 Task: Open Card Social Media Marketing Campaign Review in Board Social Media Influencer Ambassador Program Creation and Management to Workspace Advertising Agencies and add a team member Softage.2@softage.net, a label Red, a checklist Auditing, an attachment from your google drive, a color Red and finally, add a card description 'Plan and execute company team-building activity at a paintball field' and a comment 'We should approach this task with a sense of experimentation and exploration, willing to try new things and take risks.'. Add a start date 'Jan 06, 1900' with a due date 'Jan 13, 1900'
Action: Mouse moved to (470, 179)
Screenshot: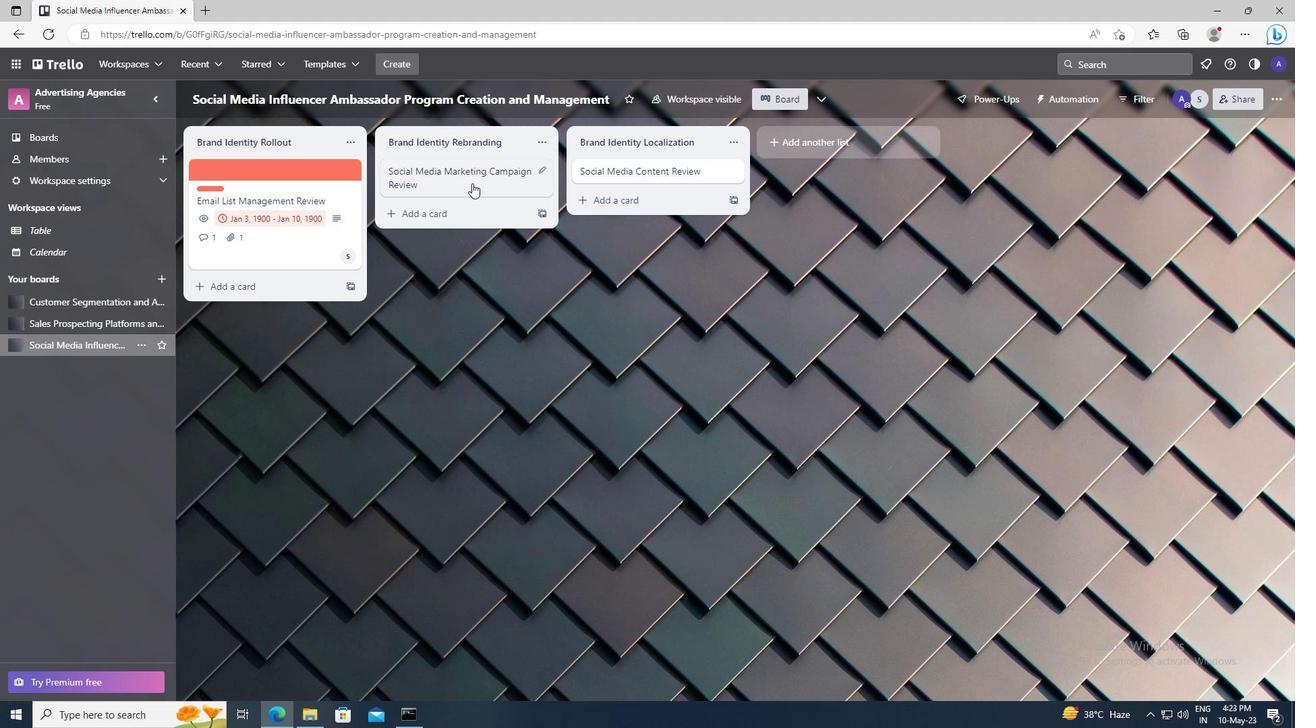 
Action: Mouse pressed left at (470, 179)
Screenshot: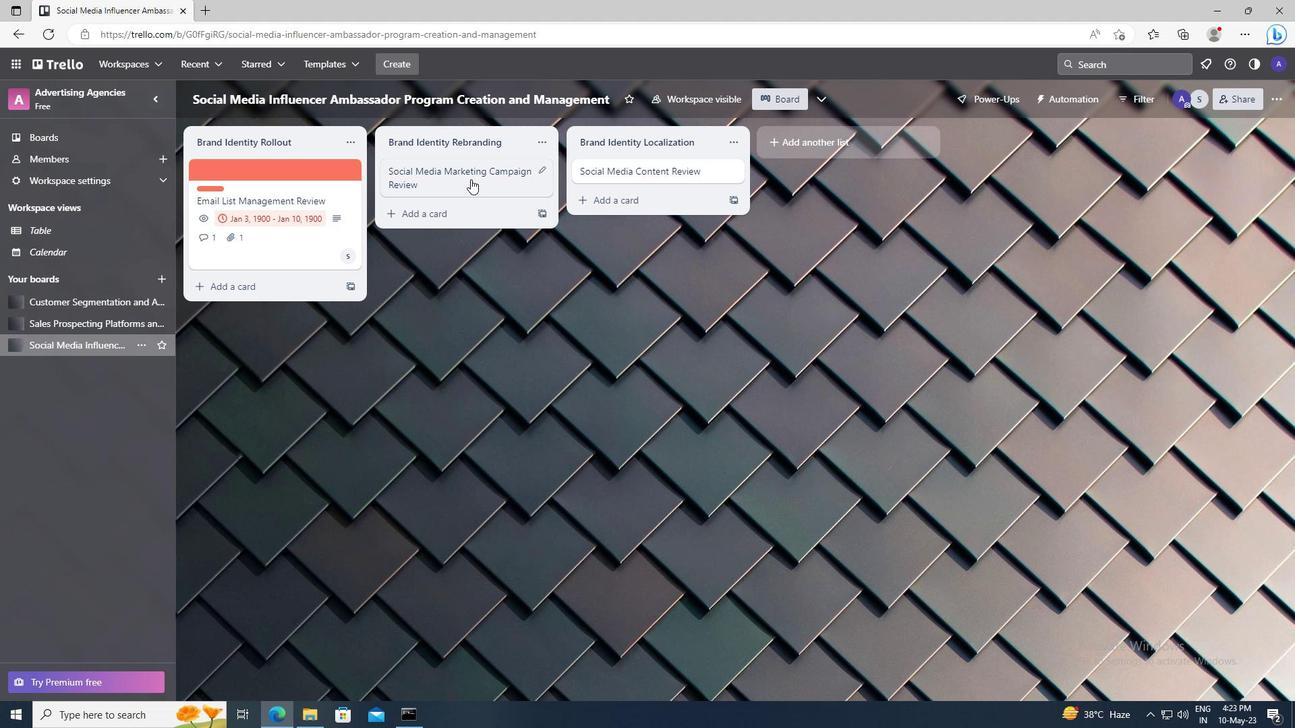 
Action: Mouse moved to (808, 221)
Screenshot: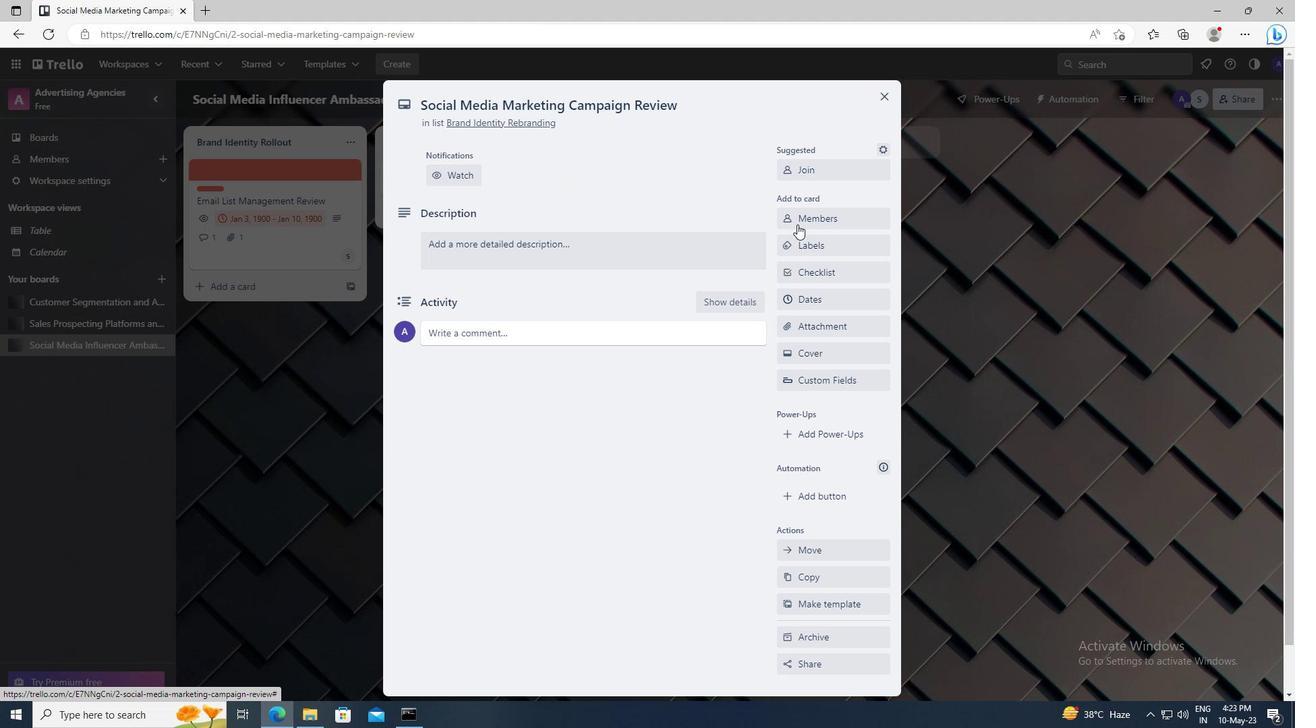 
Action: Mouse pressed left at (808, 221)
Screenshot: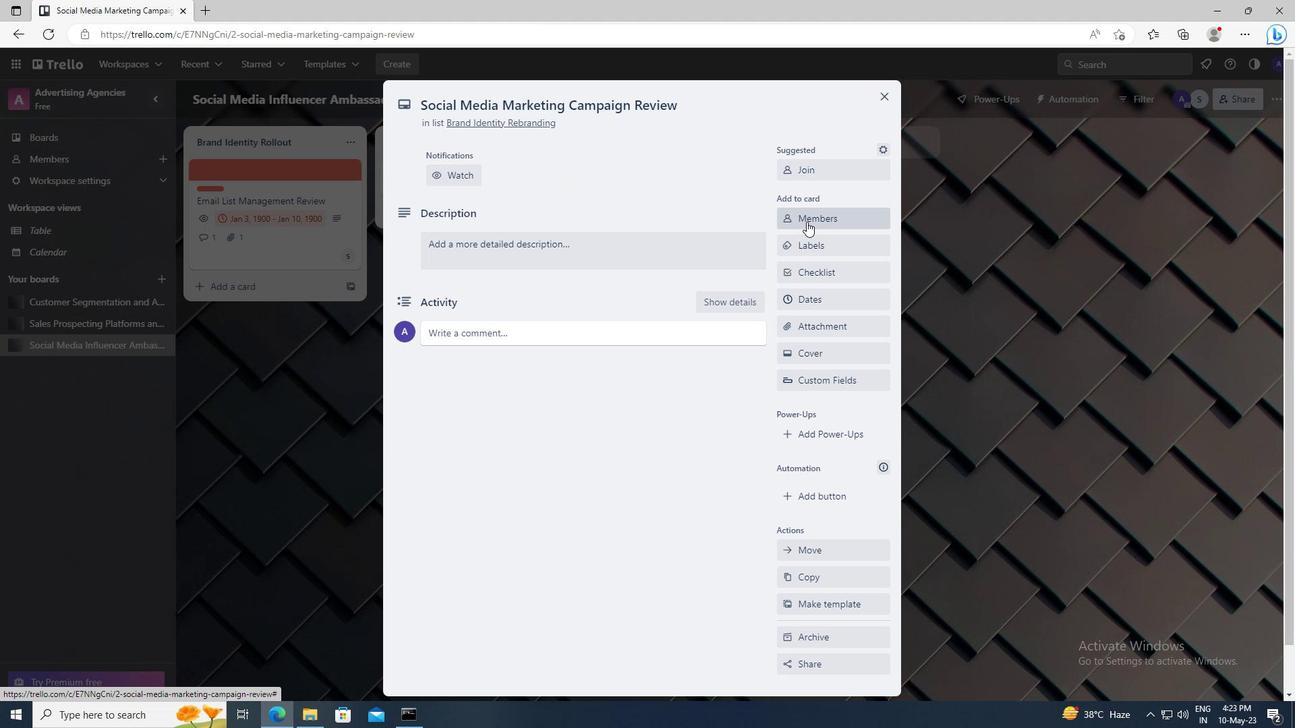 
Action: Mouse moved to (811, 278)
Screenshot: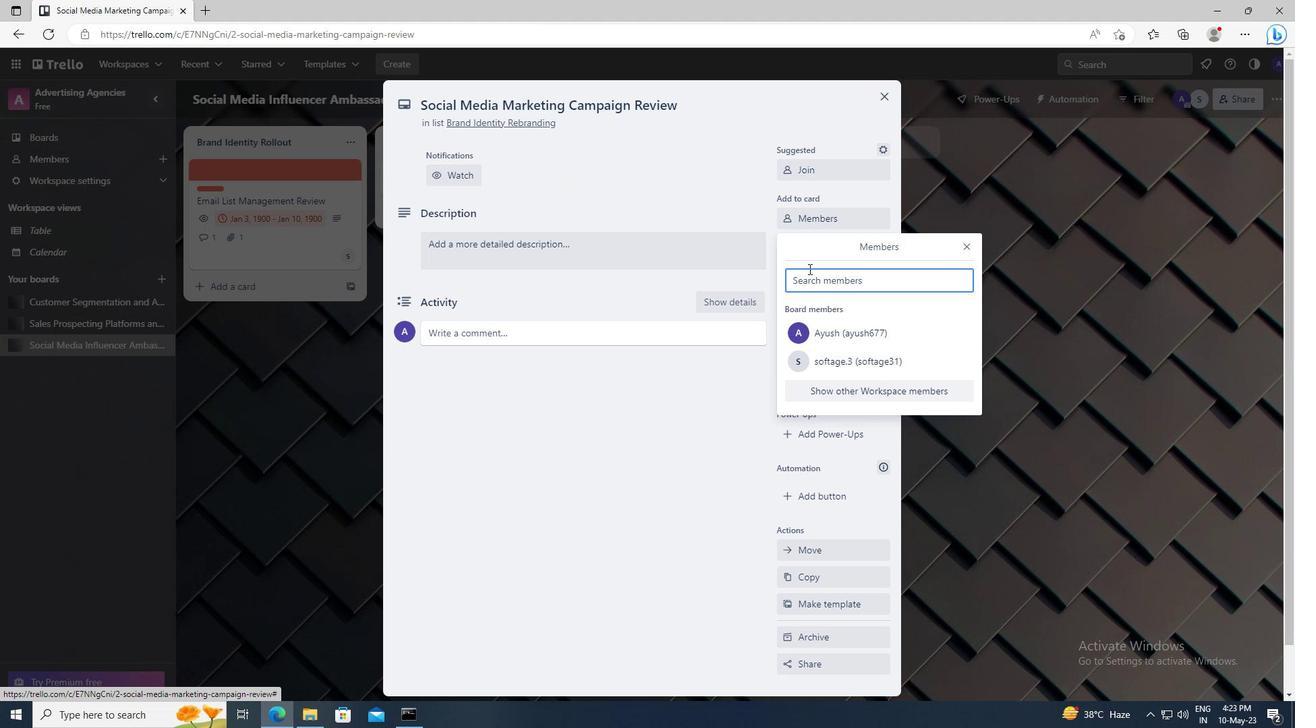
Action: Mouse pressed left at (811, 278)
Screenshot: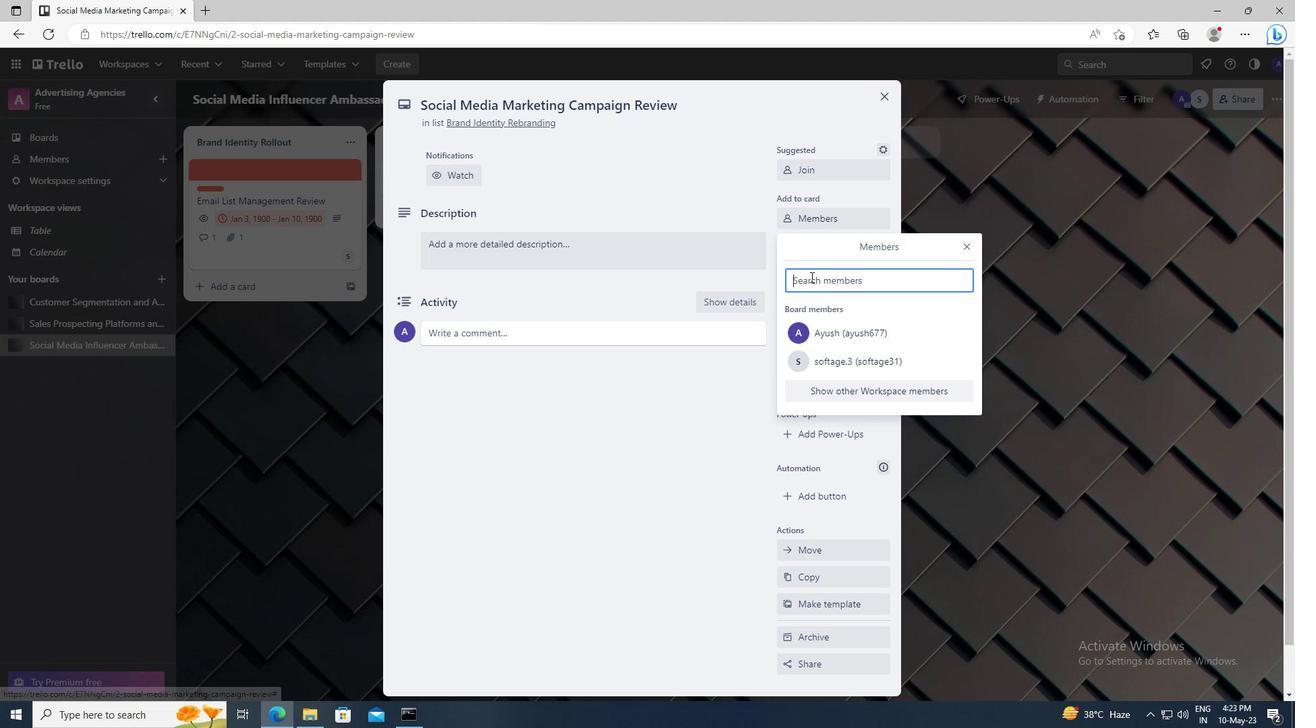 
Action: Key pressed <Key.shift>SOFTAGE.2
Screenshot: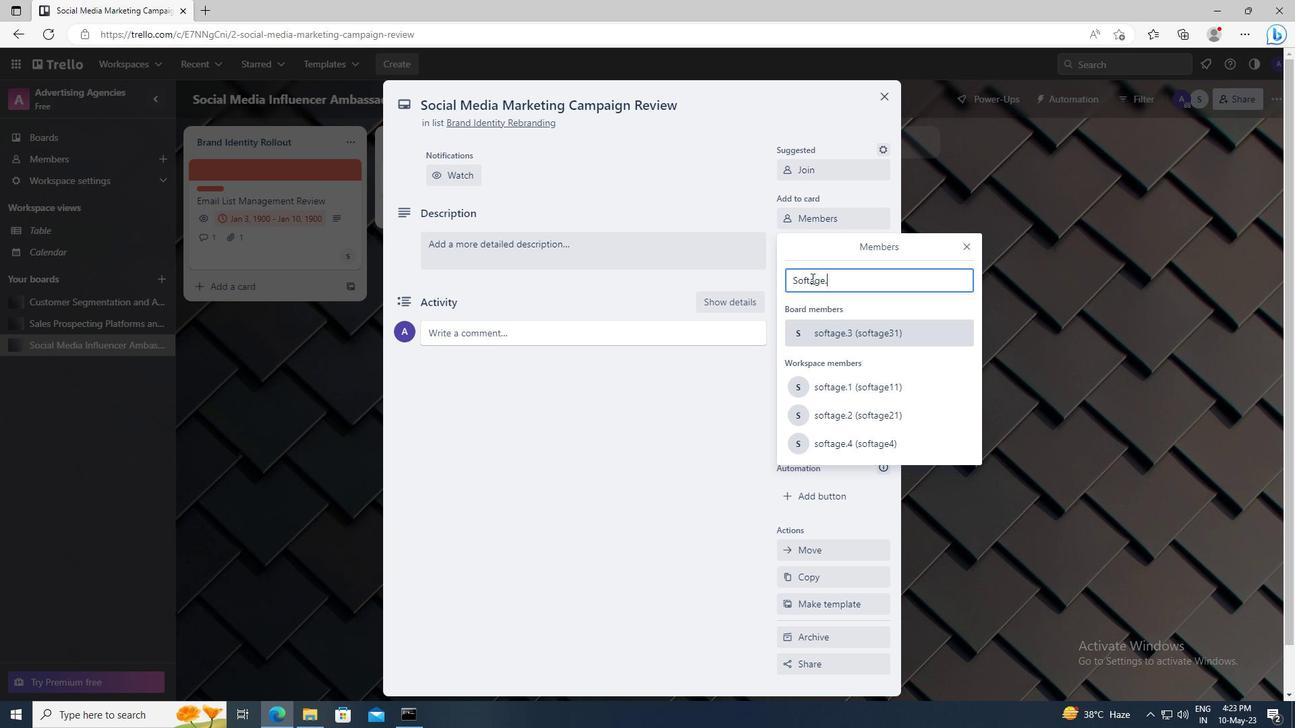 
Action: Mouse moved to (833, 403)
Screenshot: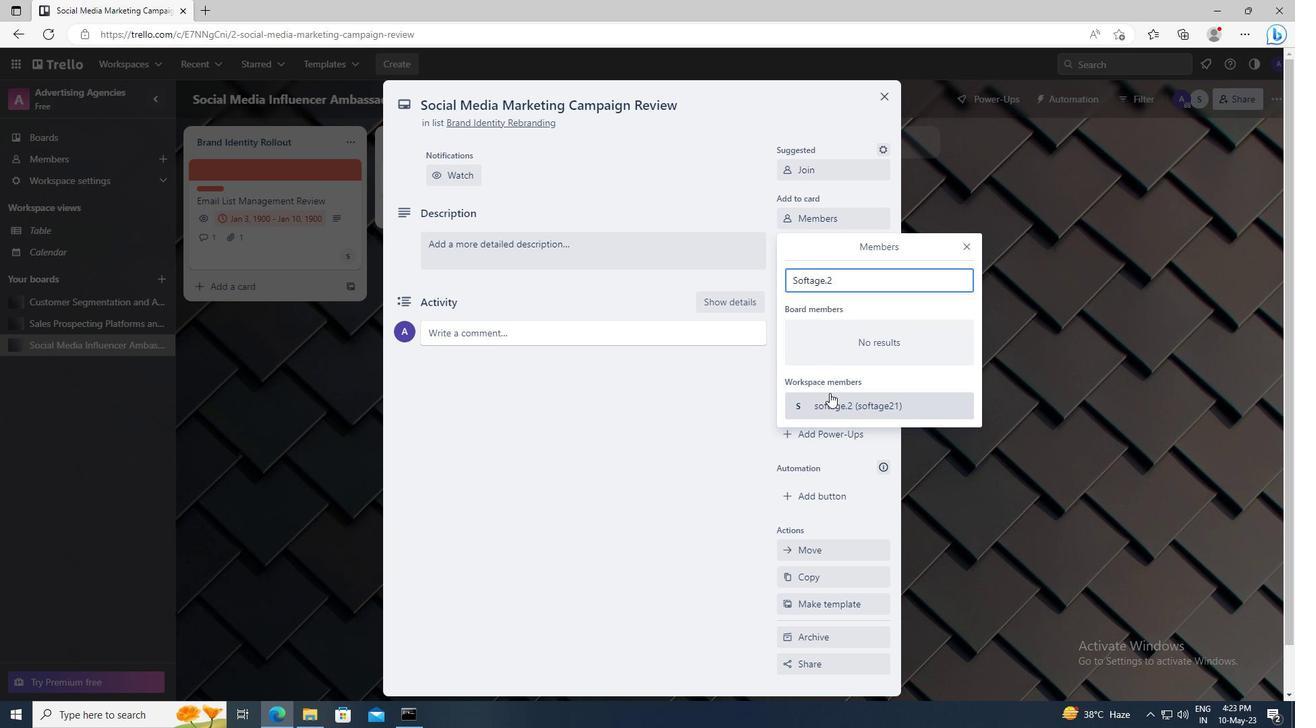 
Action: Mouse pressed left at (833, 403)
Screenshot: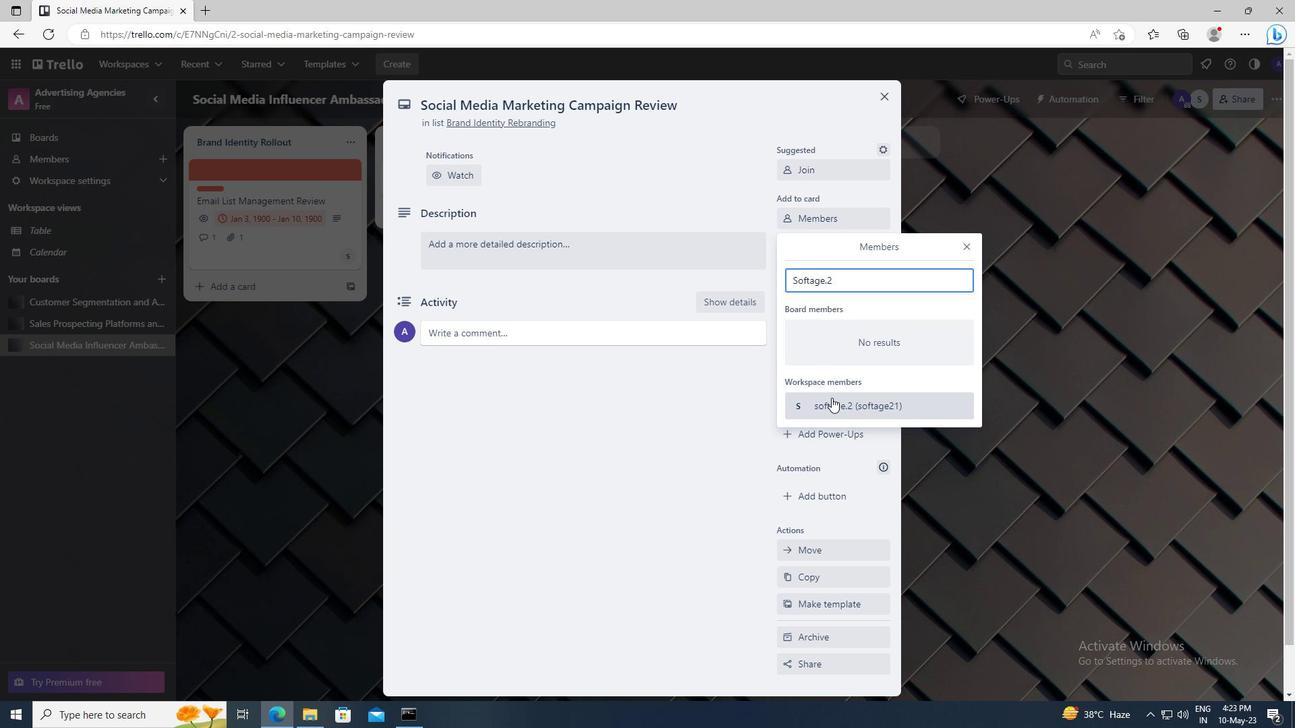 
Action: Mouse moved to (968, 249)
Screenshot: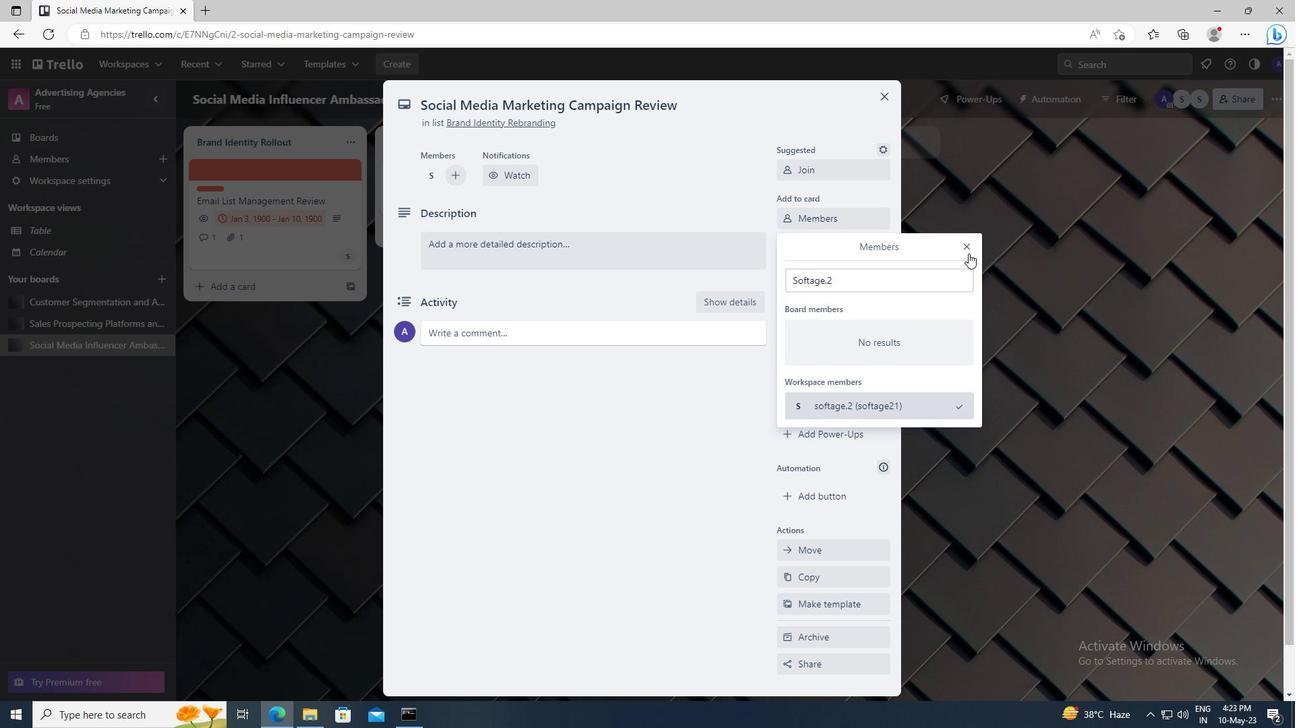 
Action: Mouse pressed left at (968, 249)
Screenshot: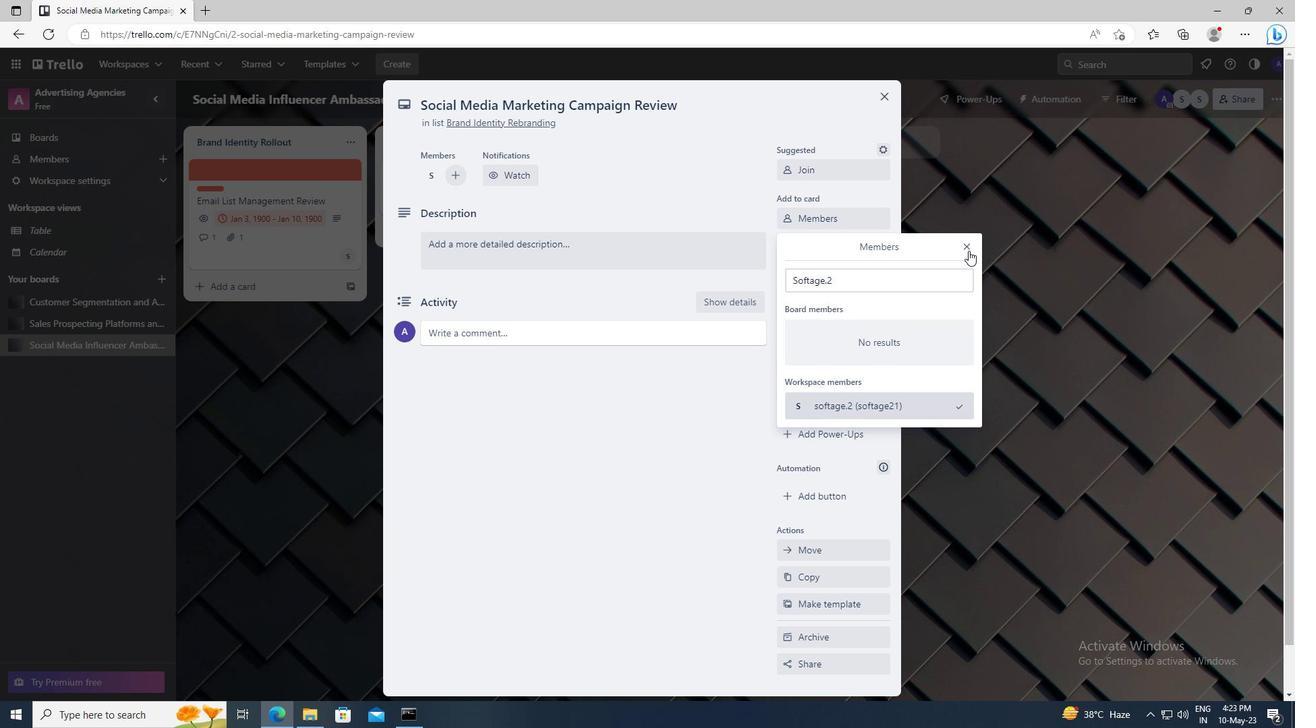 
Action: Mouse moved to (832, 251)
Screenshot: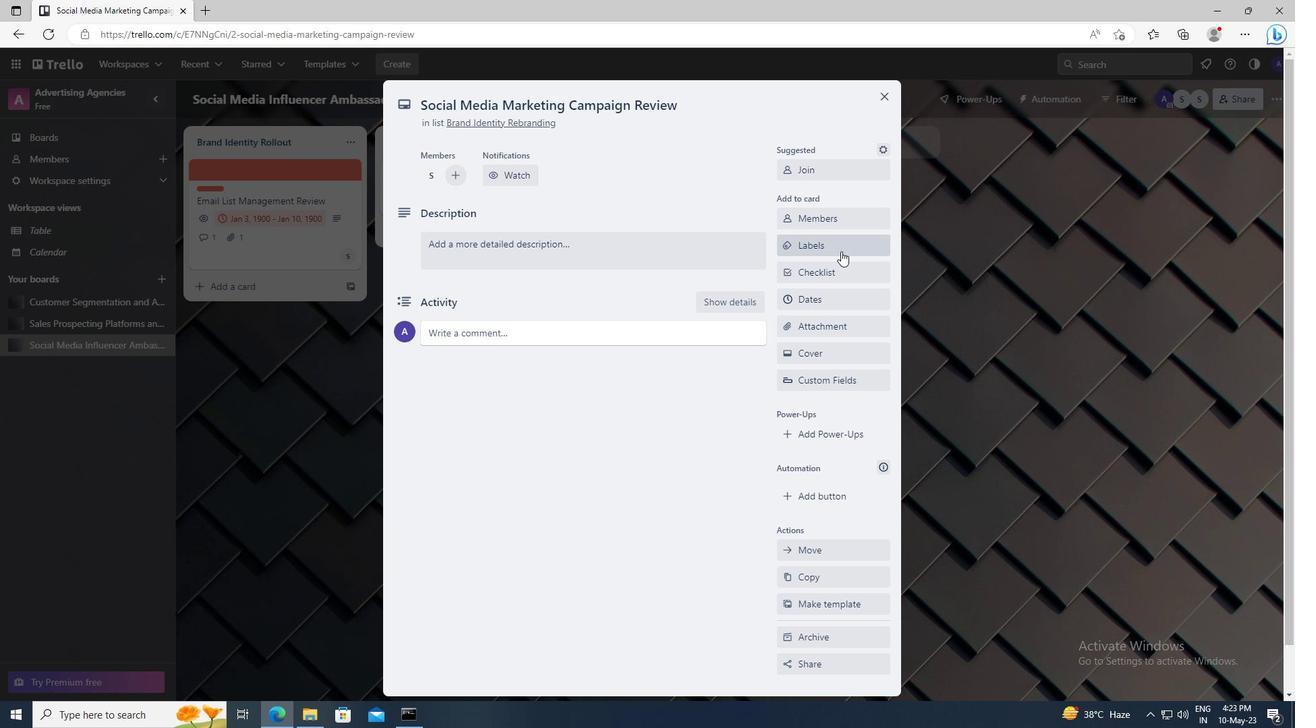
Action: Mouse pressed left at (832, 251)
Screenshot: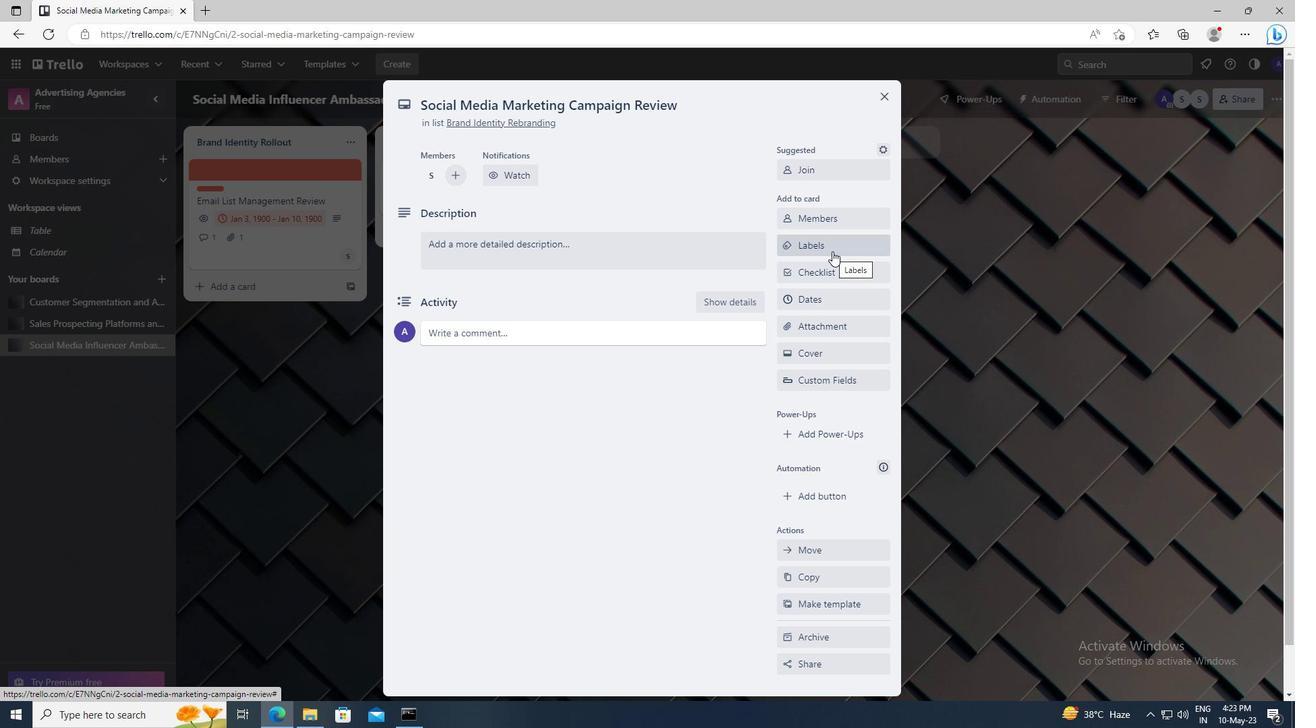 
Action: Mouse moved to (869, 513)
Screenshot: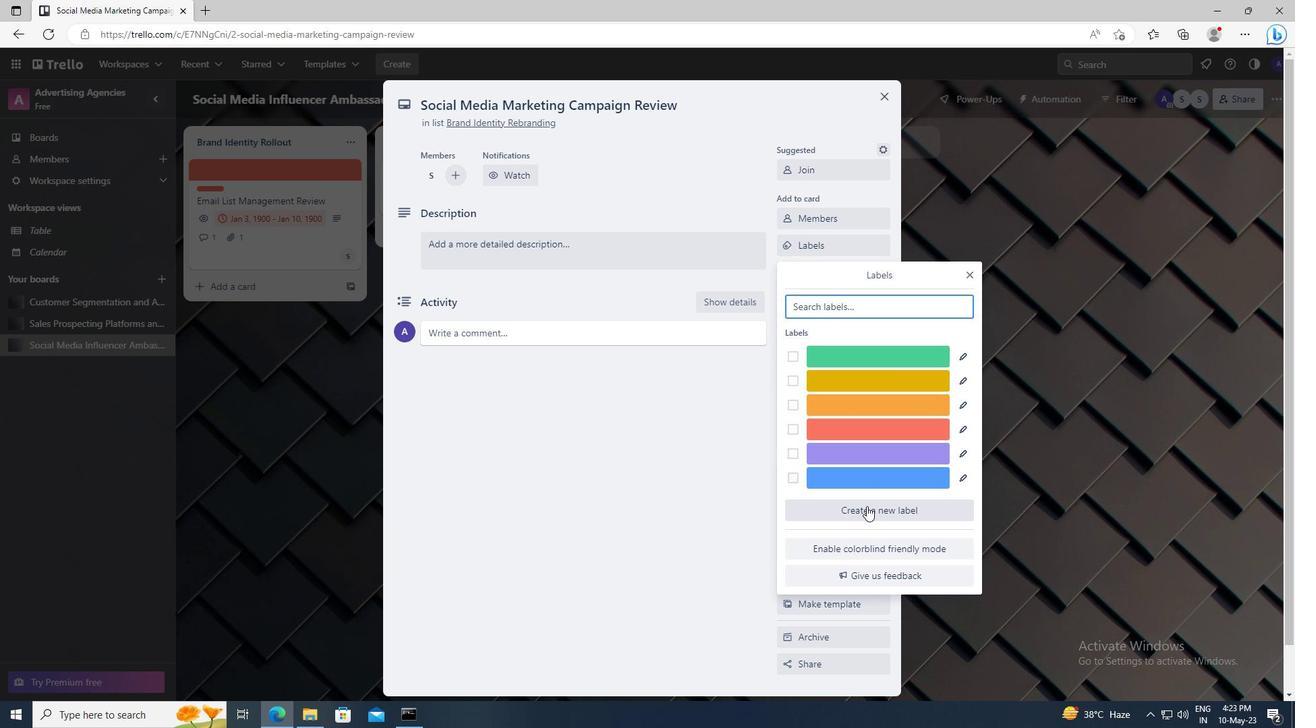 
Action: Mouse pressed left at (869, 513)
Screenshot: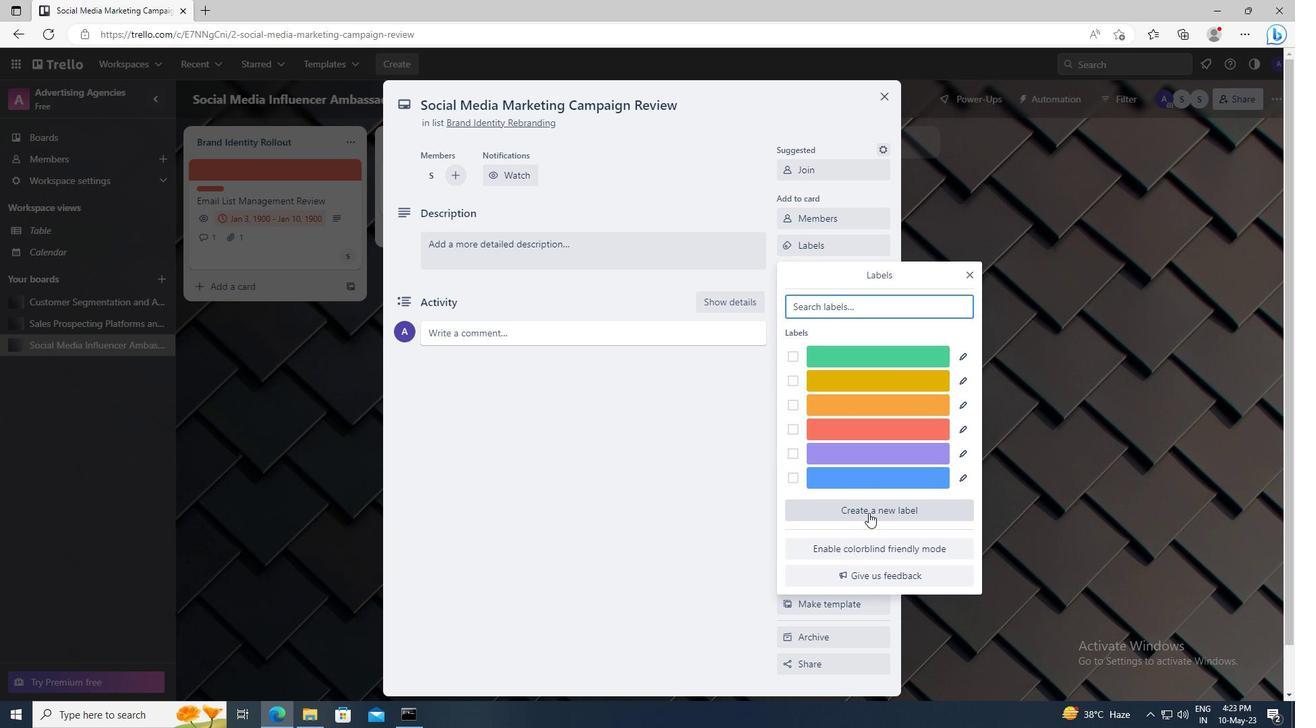 
Action: Mouse moved to (912, 474)
Screenshot: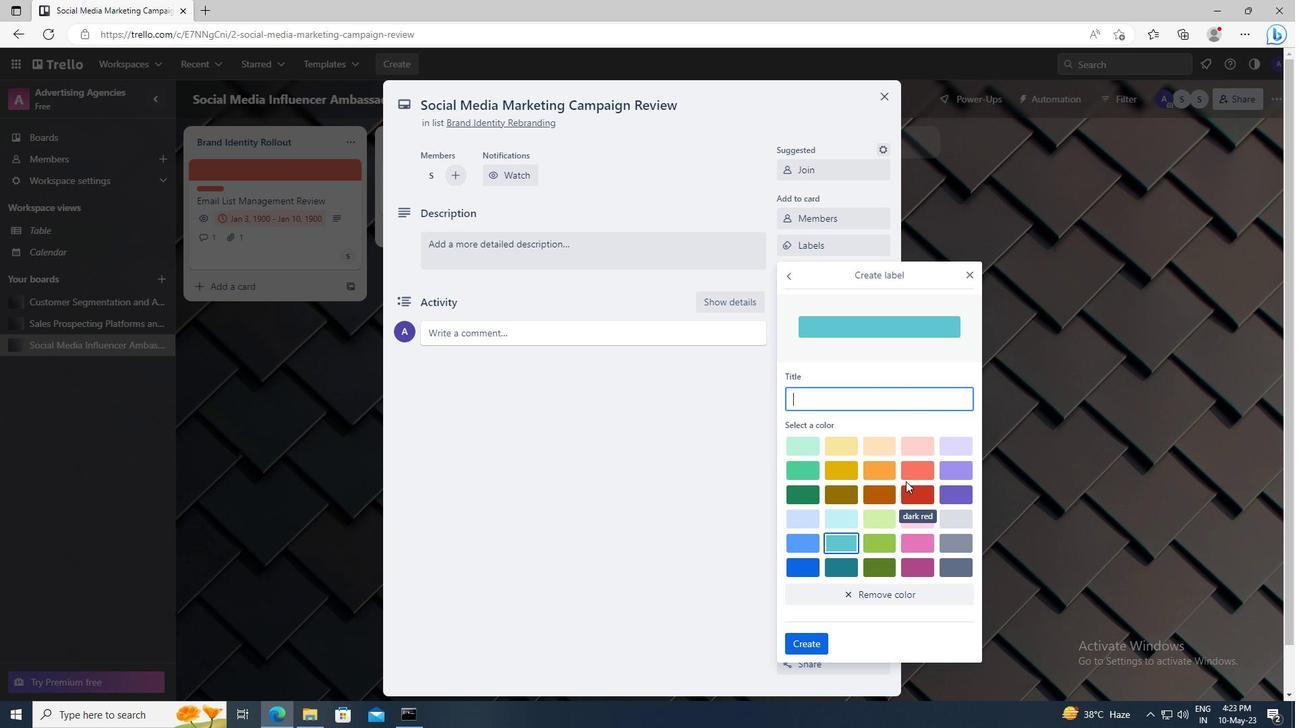
Action: Mouse pressed left at (912, 474)
Screenshot: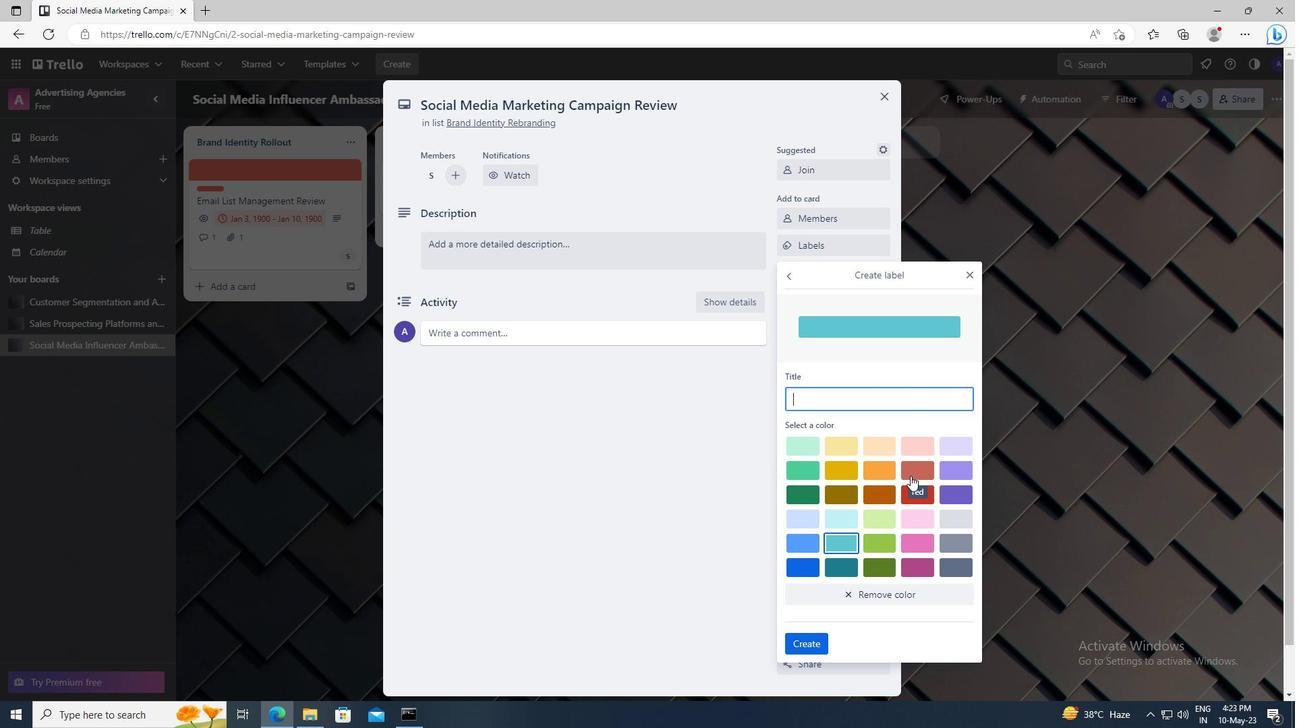 
Action: Mouse moved to (817, 640)
Screenshot: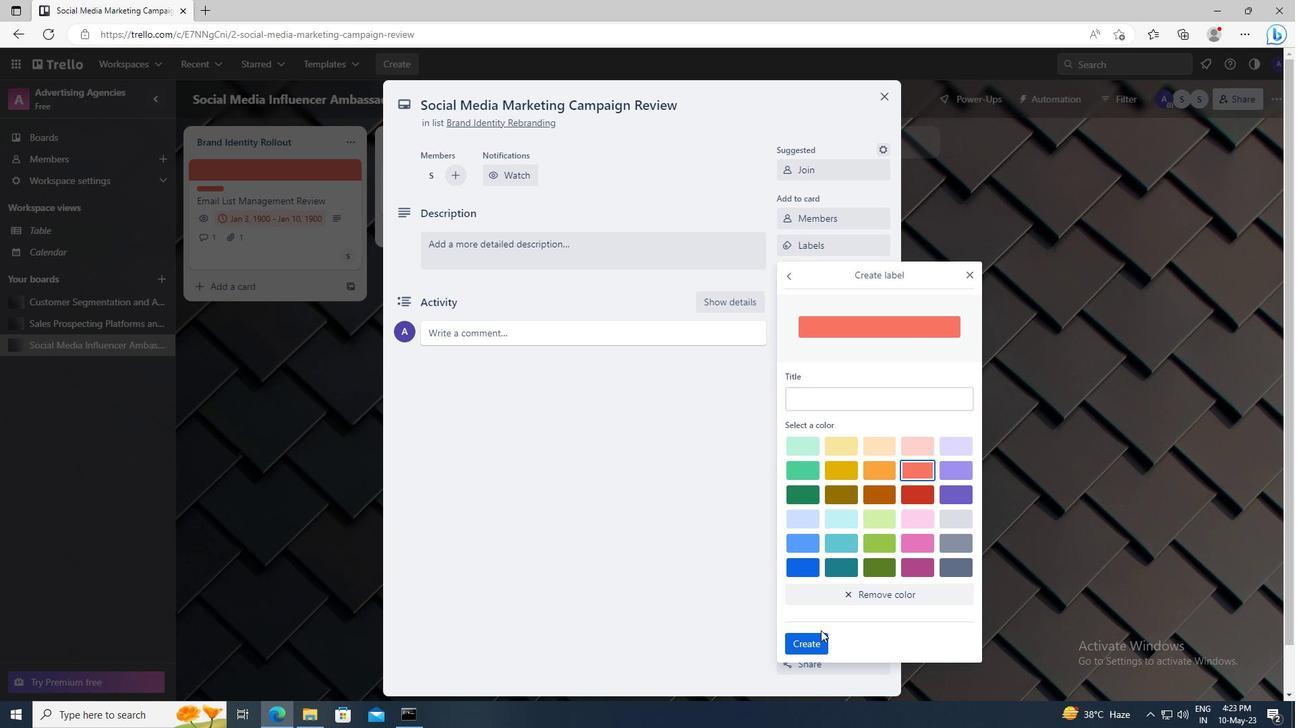 
Action: Mouse pressed left at (817, 640)
Screenshot: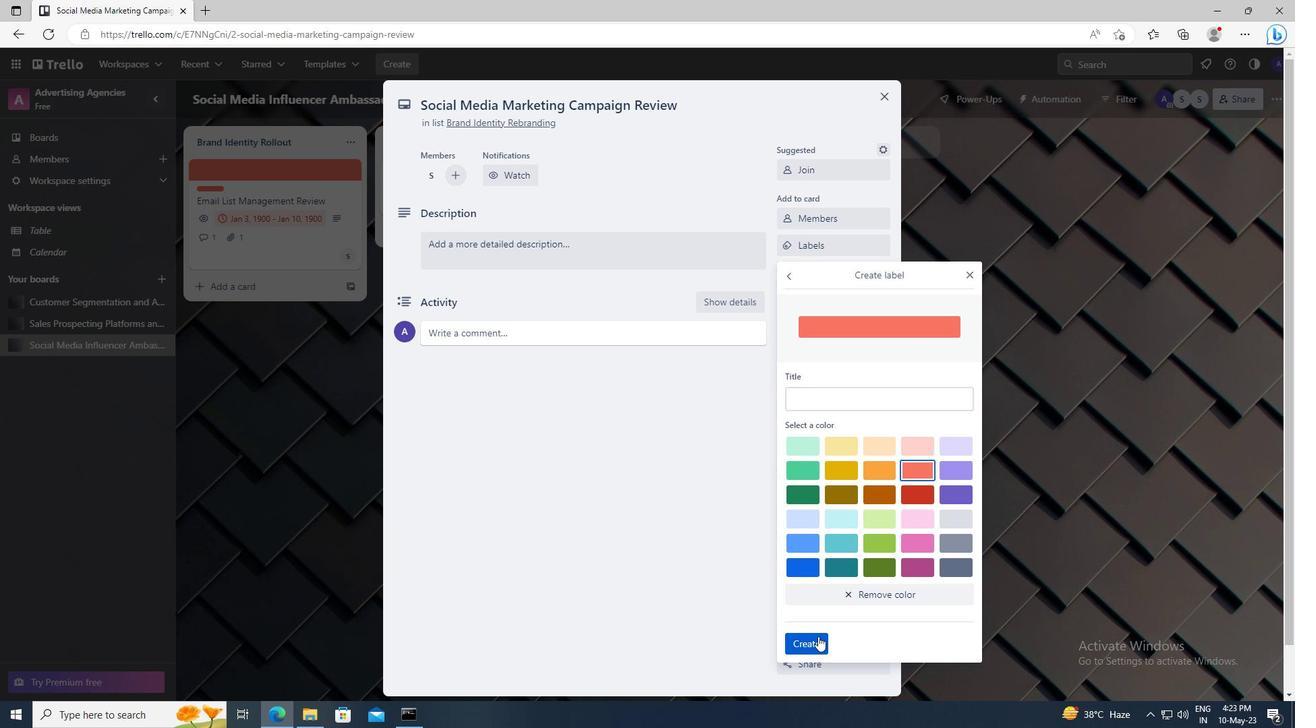 
Action: Mouse moved to (969, 277)
Screenshot: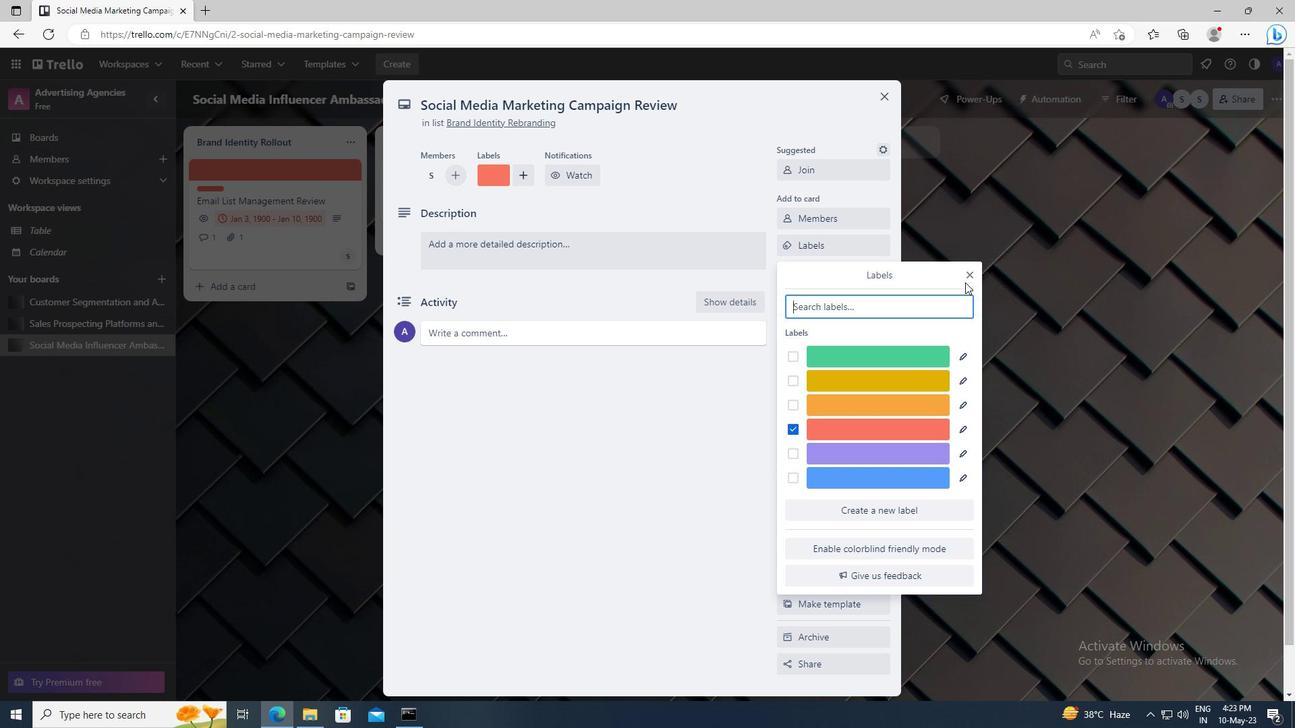 
Action: Mouse pressed left at (969, 277)
Screenshot: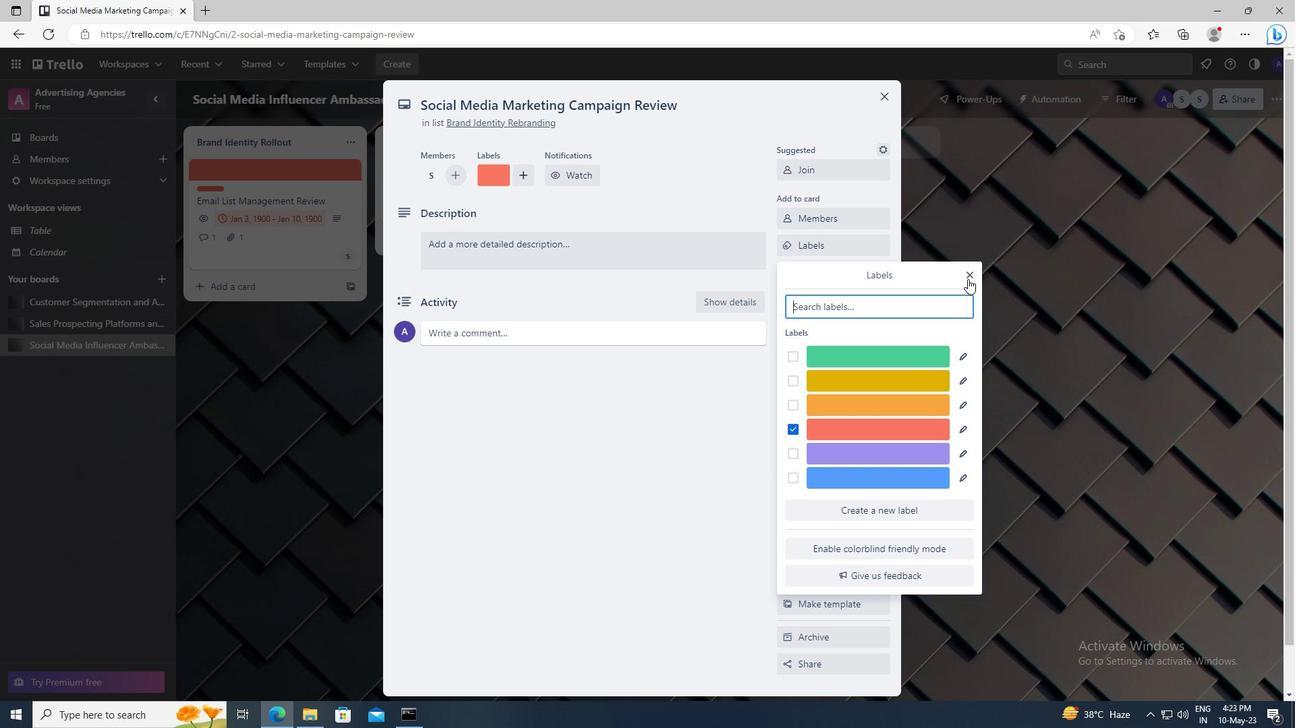 
Action: Mouse moved to (861, 269)
Screenshot: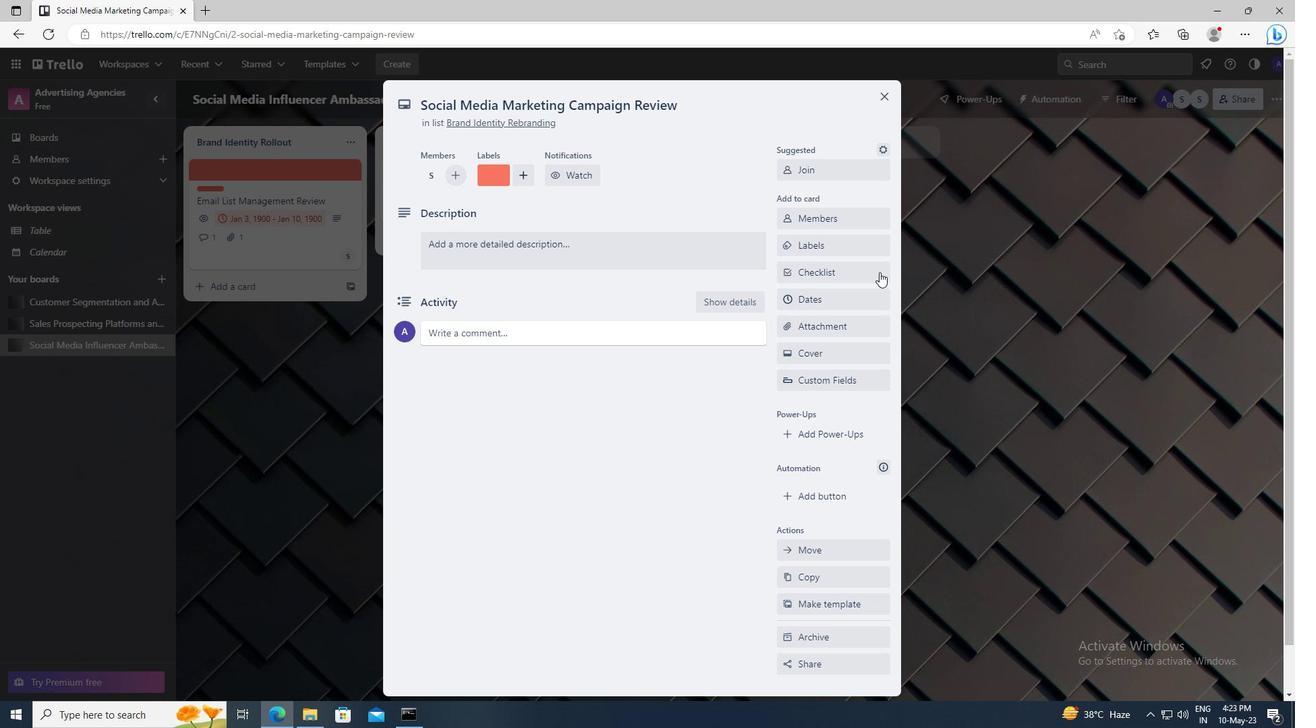 
Action: Mouse pressed left at (861, 269)
Screenshot: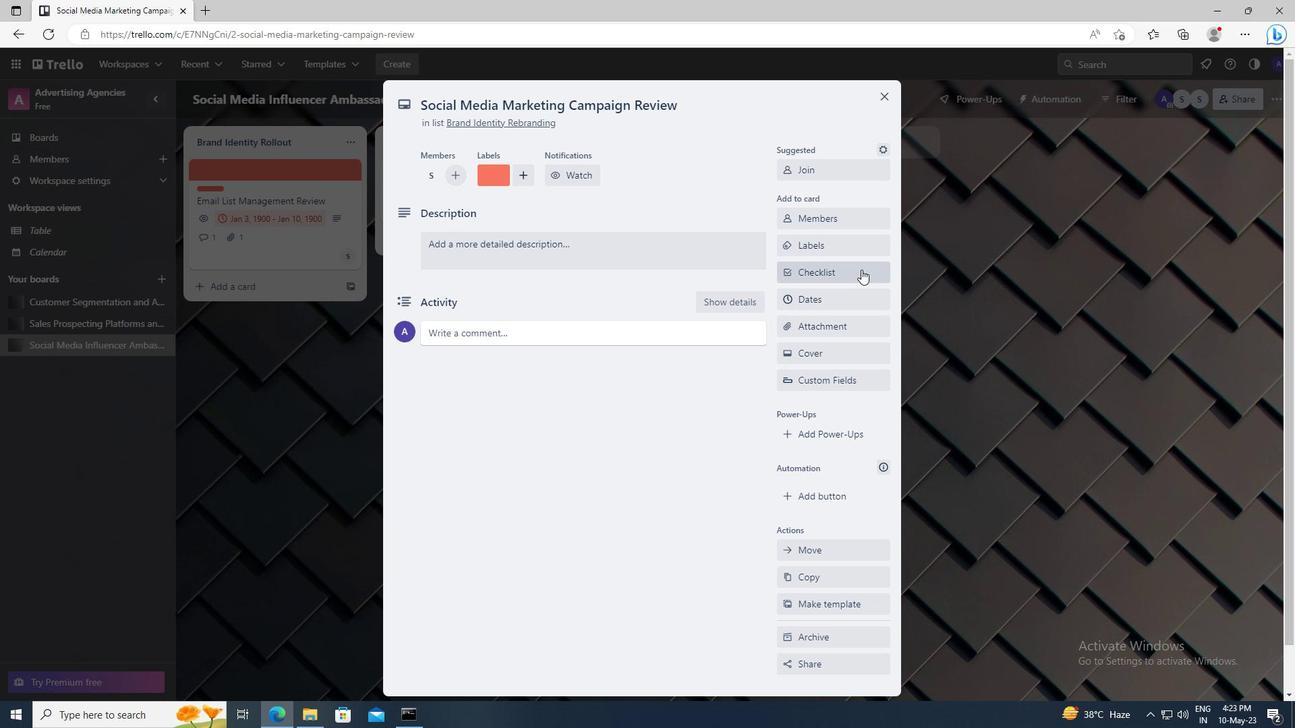 
Action: Key pressed <Key.shift>AUDITING
Screenshot: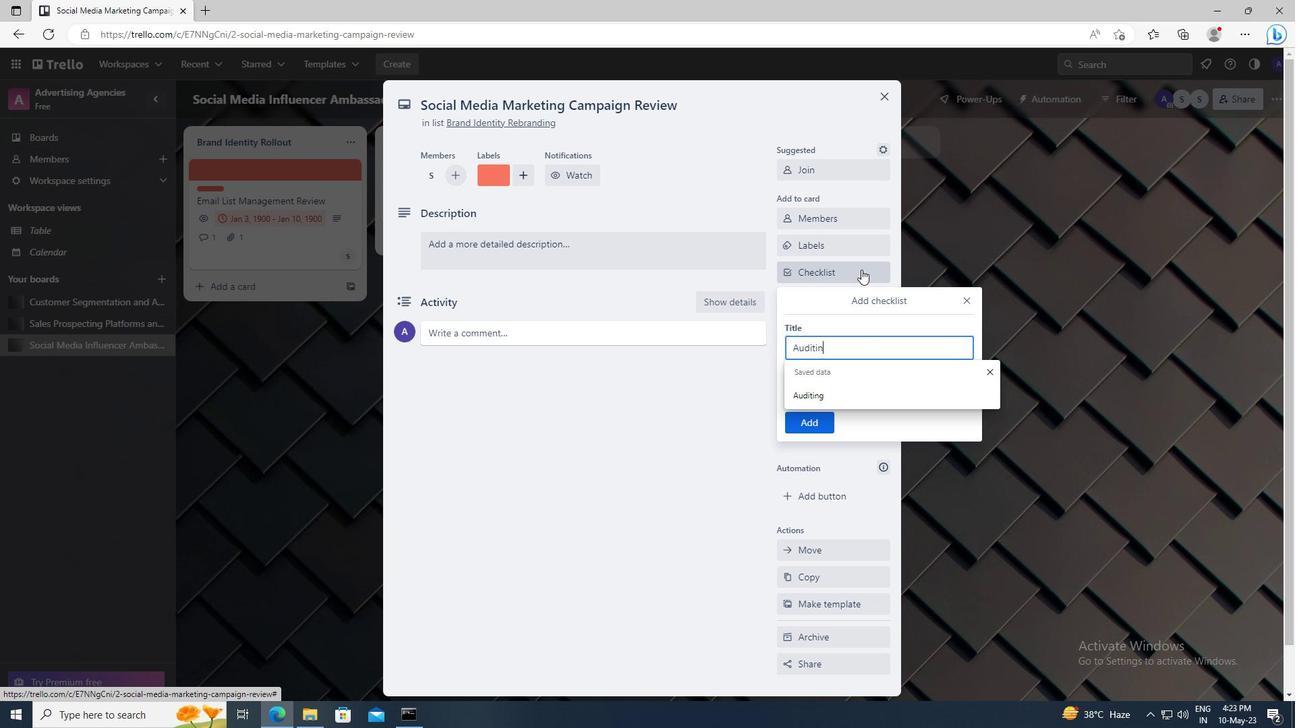 
Action: Mouse moved to (819, 421)
Screenshot: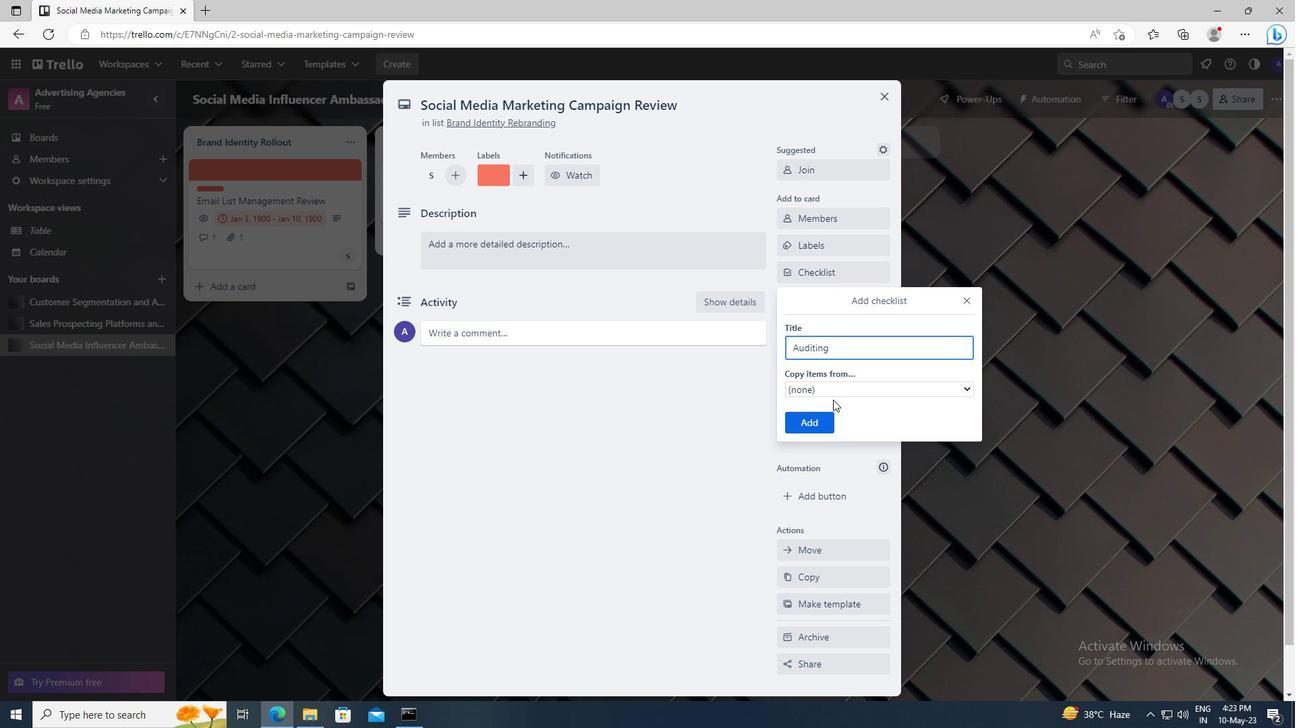 
Action: Mouse pressed left at (819, 421)
Screenshot: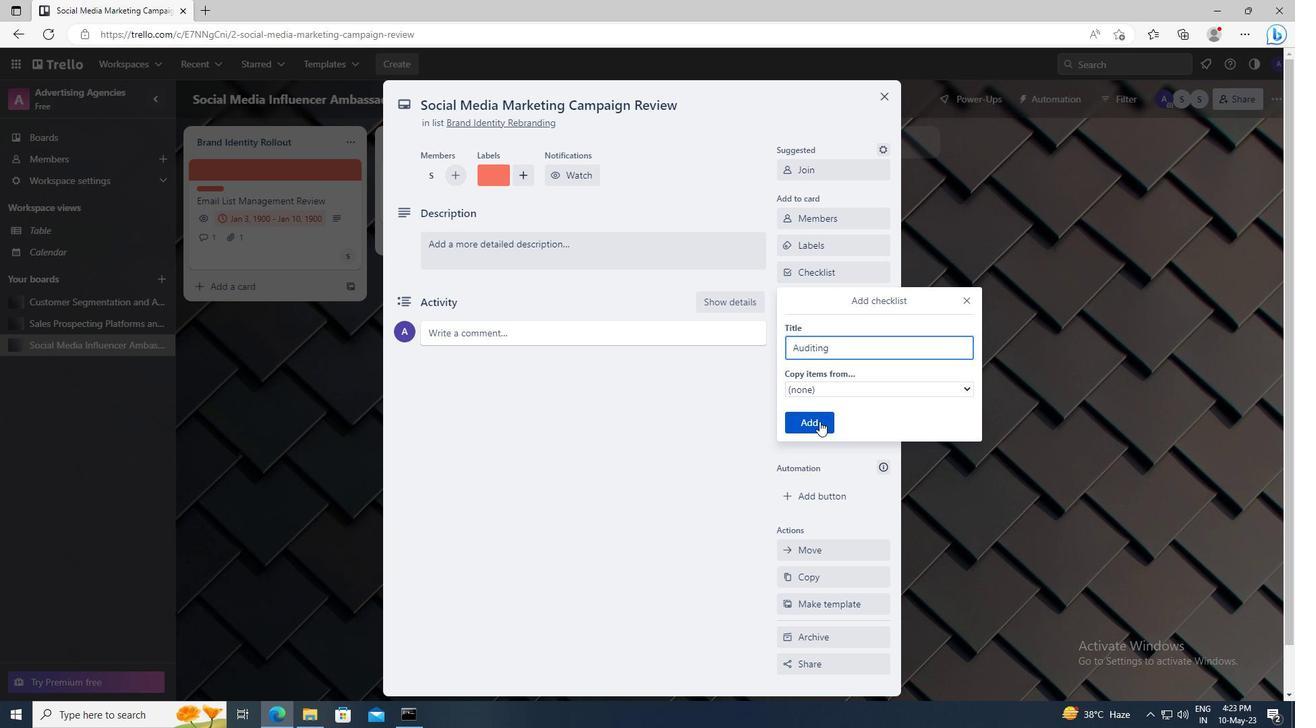 
Action: Mouse moved to (824, 331)
Screenshot: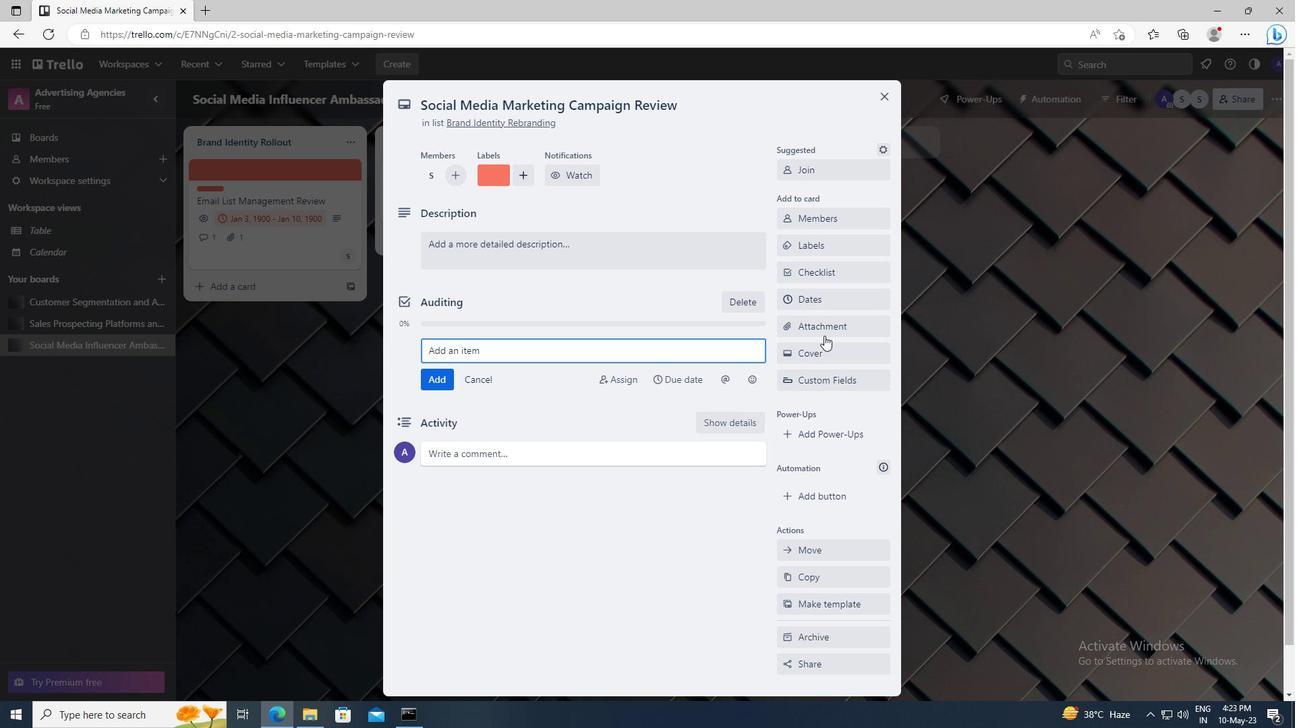 
Action: Mouse pressed left at (824, 331)
Screenshot: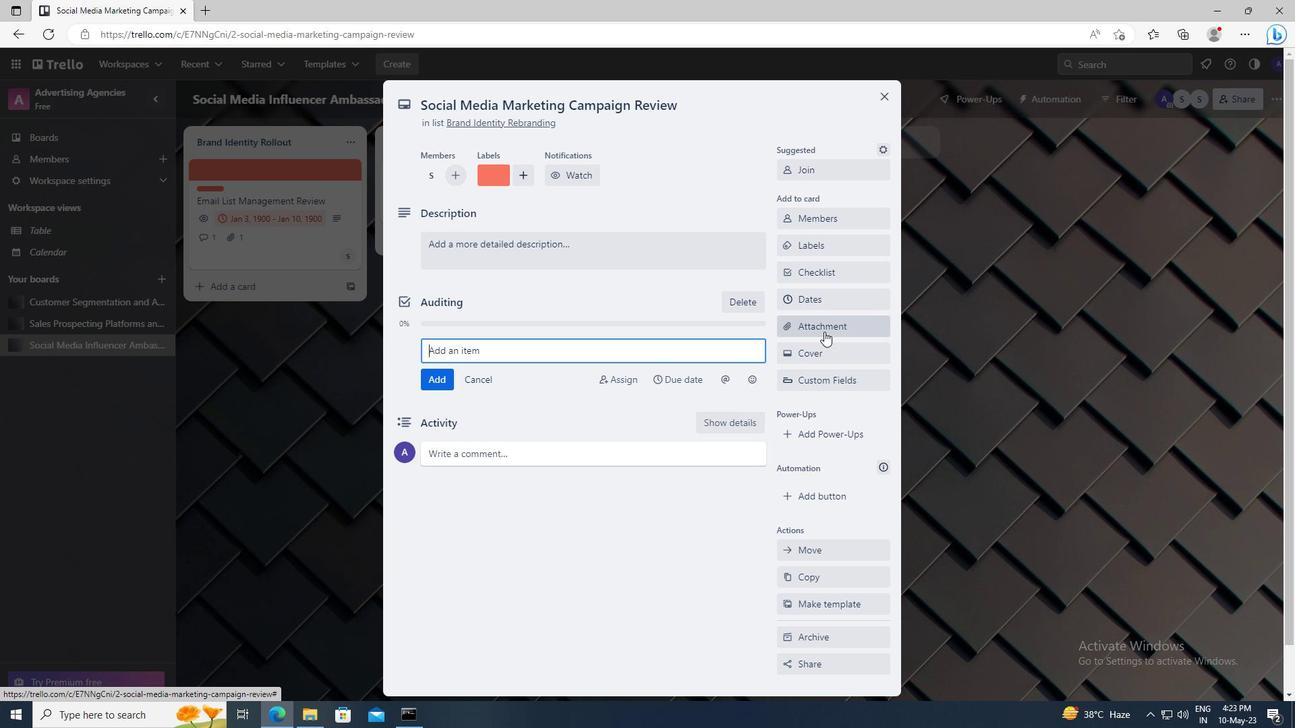 
Action: Mouse moved to (831, 427)
Screenshot: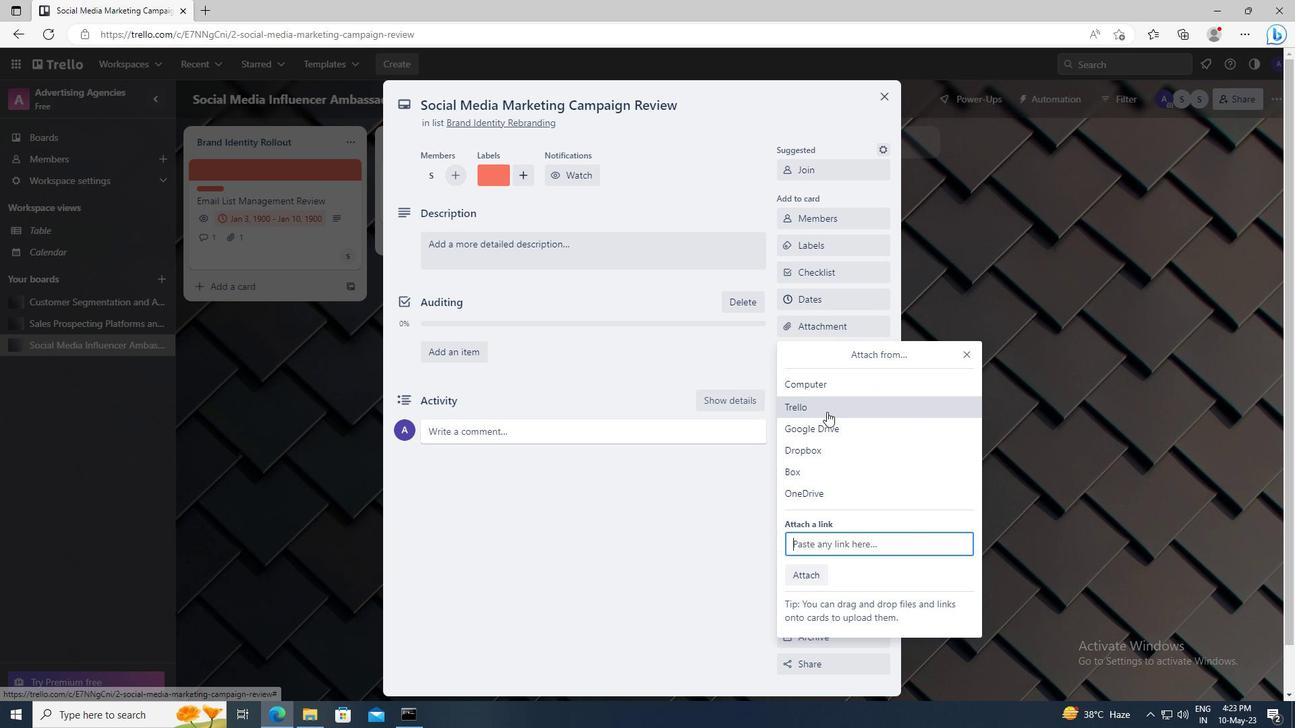 
Action: Mouse pressed left at (831, 427)
Screenshot: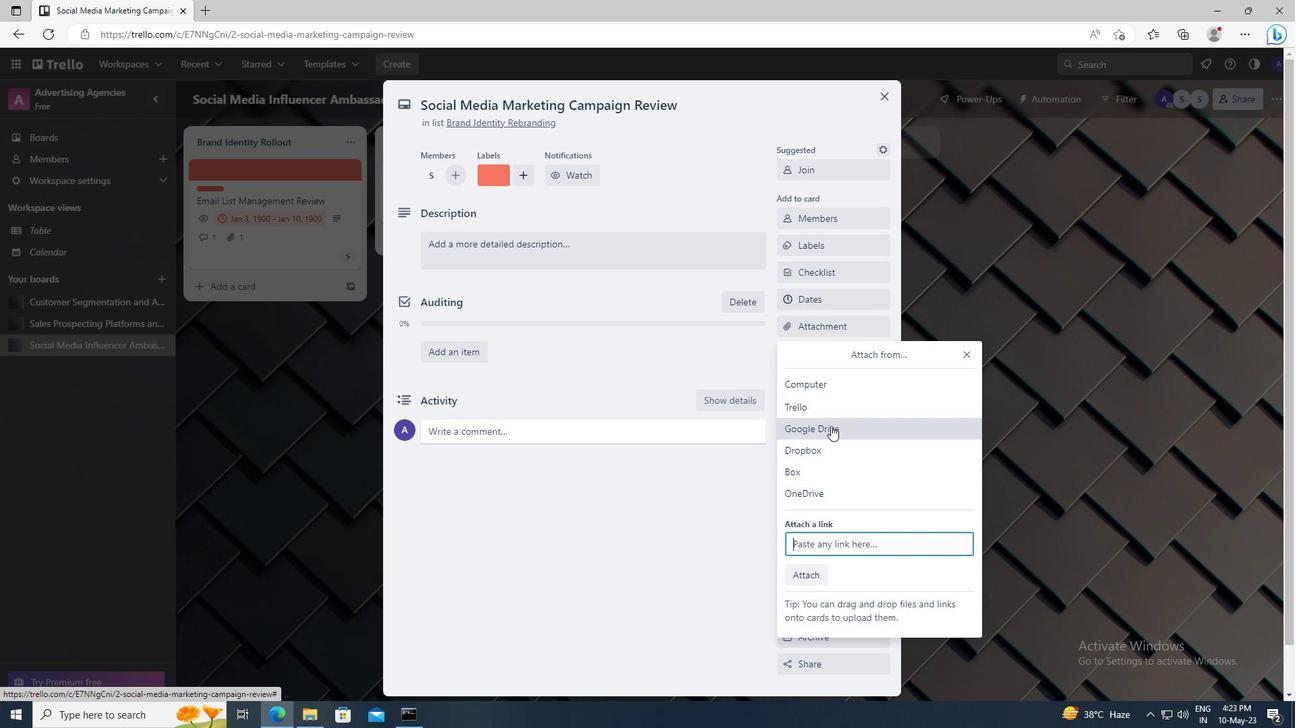 
Action: Mouse moved to (408, 385)
Screenshot: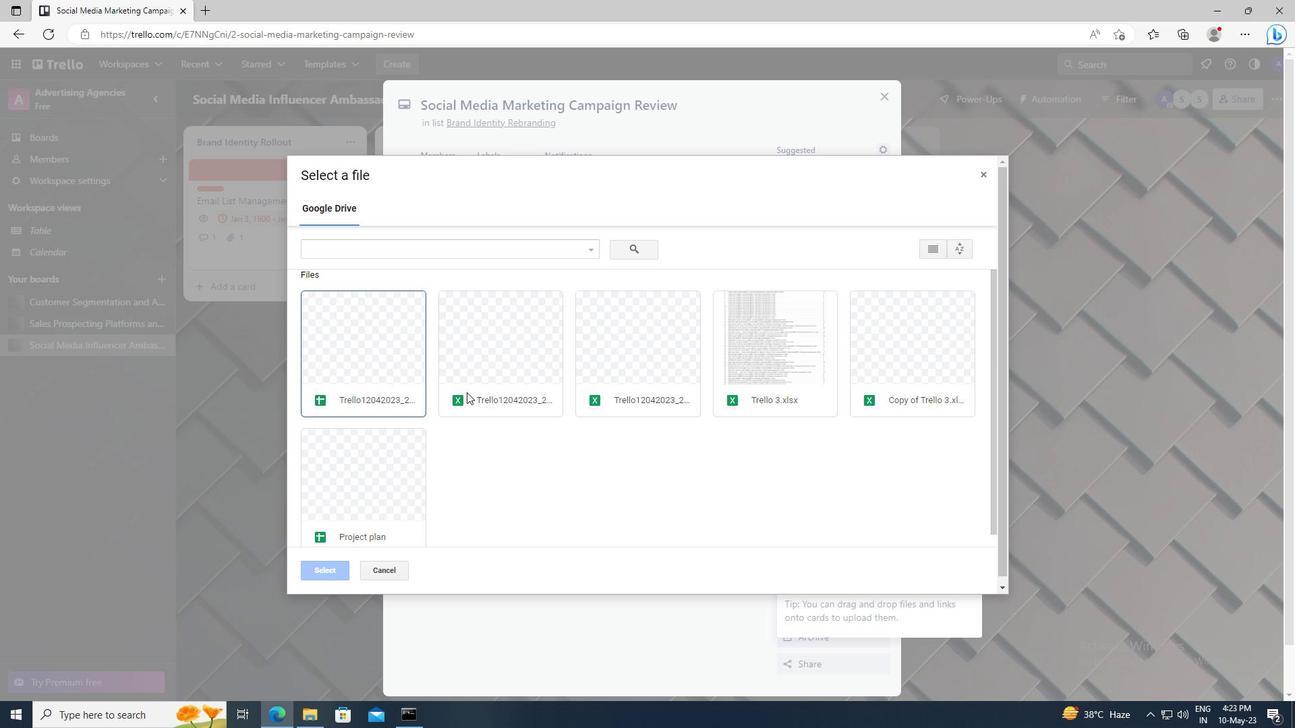 
Action: Mouse pressed left at (408, 385)
Screenshot: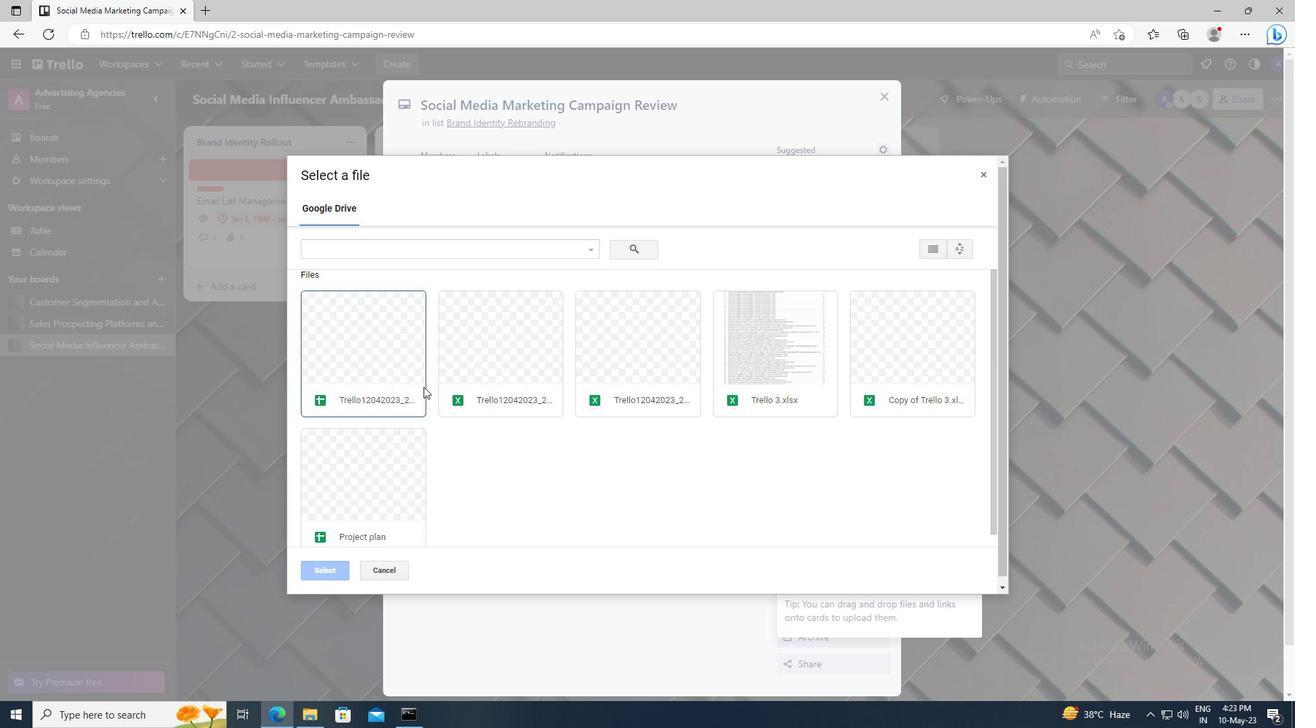 
Action: Mouse moved to (344, 566)
Screenshot: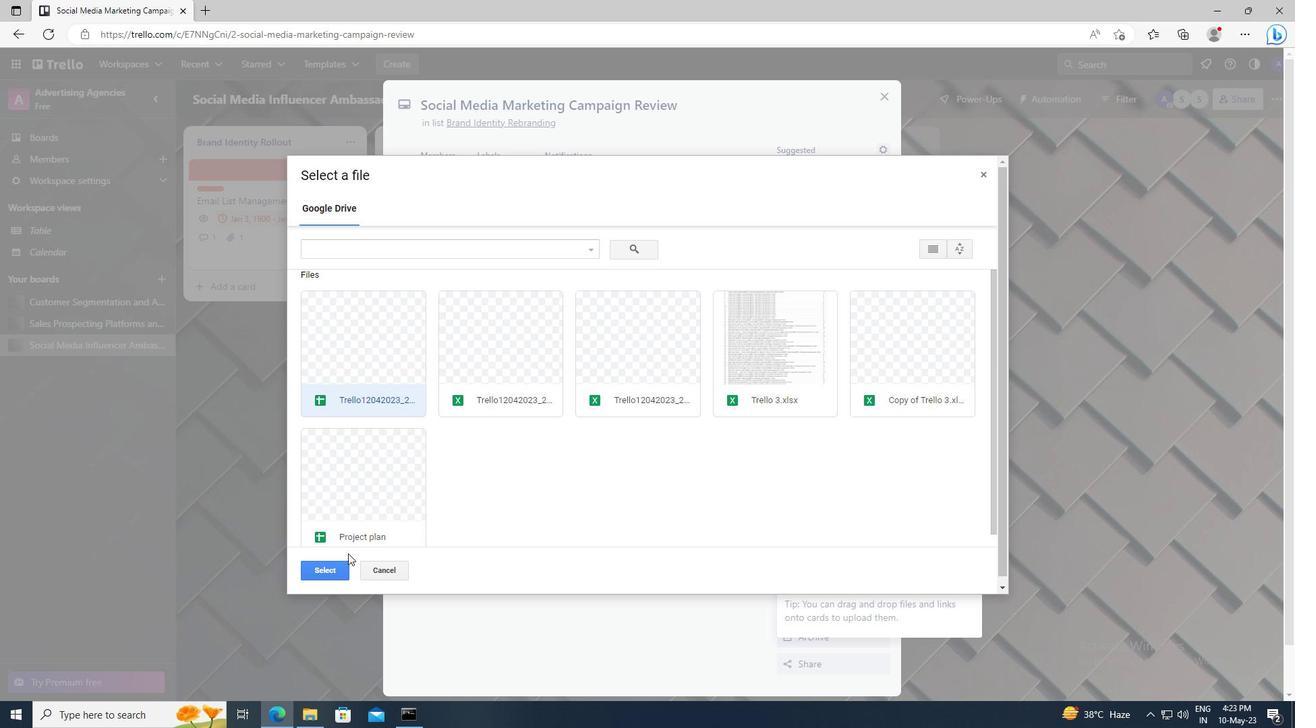 
Action: Mouse pressed left at (344, 566)
Screenshot: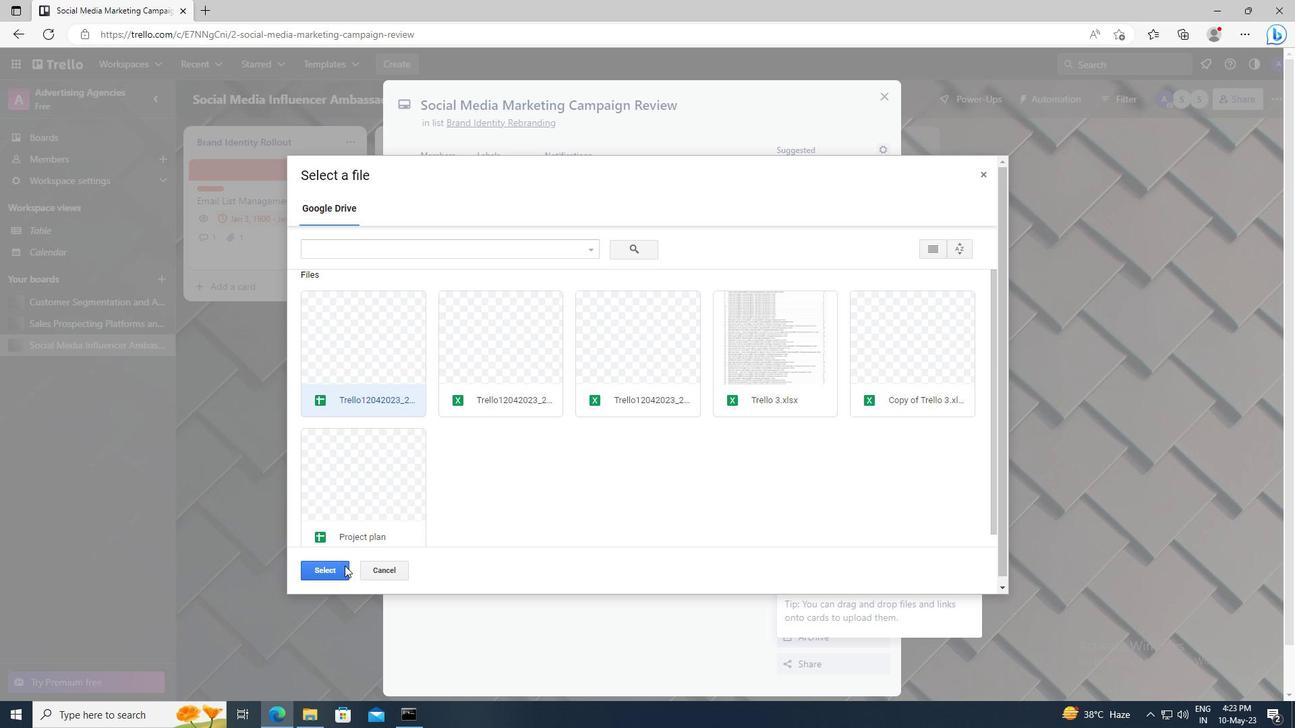 
Action: Mouse moved to (785, 351)
Screenshot: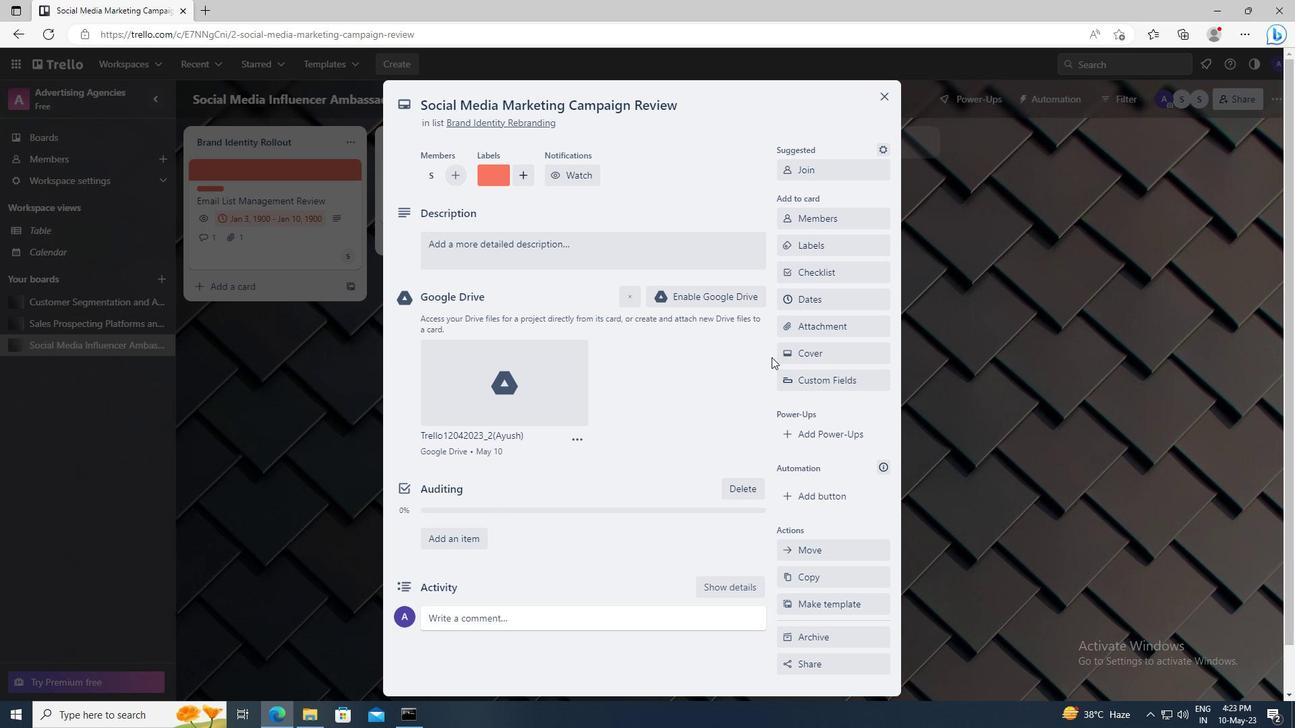
Action: Mouse pressed left at (785, 351)
Screenshot: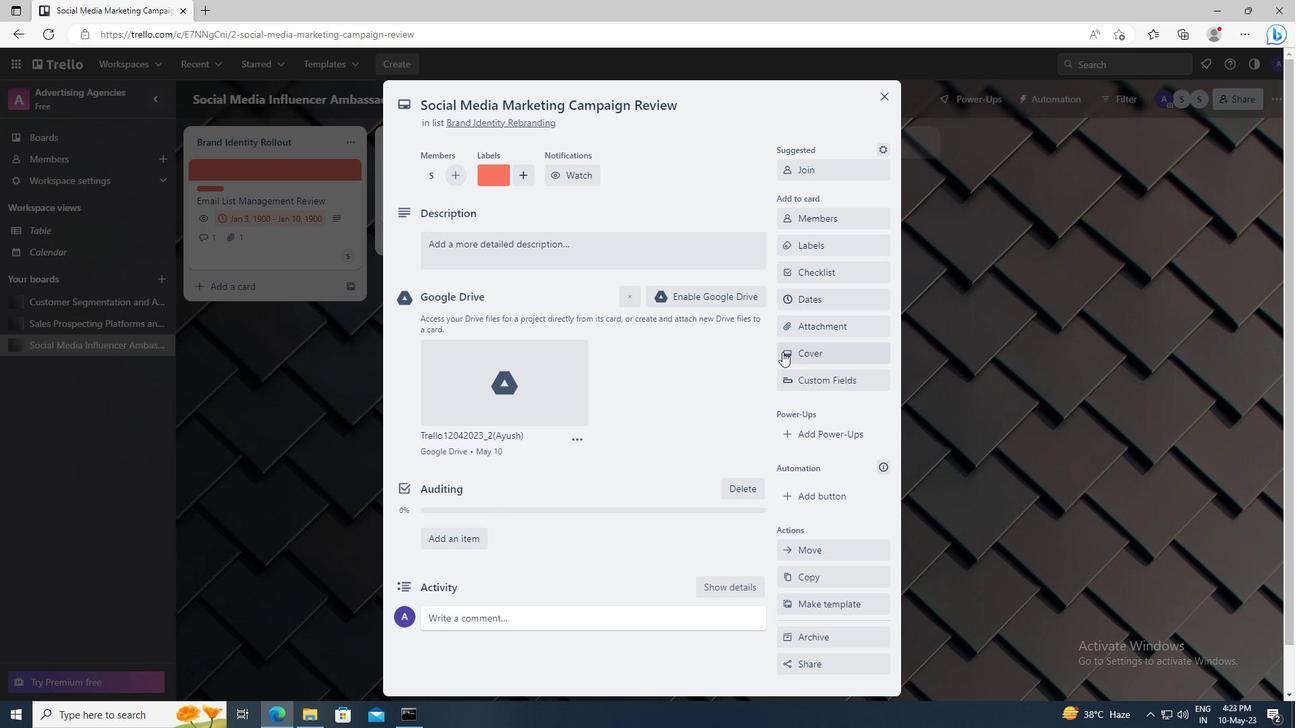 
Action: Mouse moved to (920, 428)
Screenshot: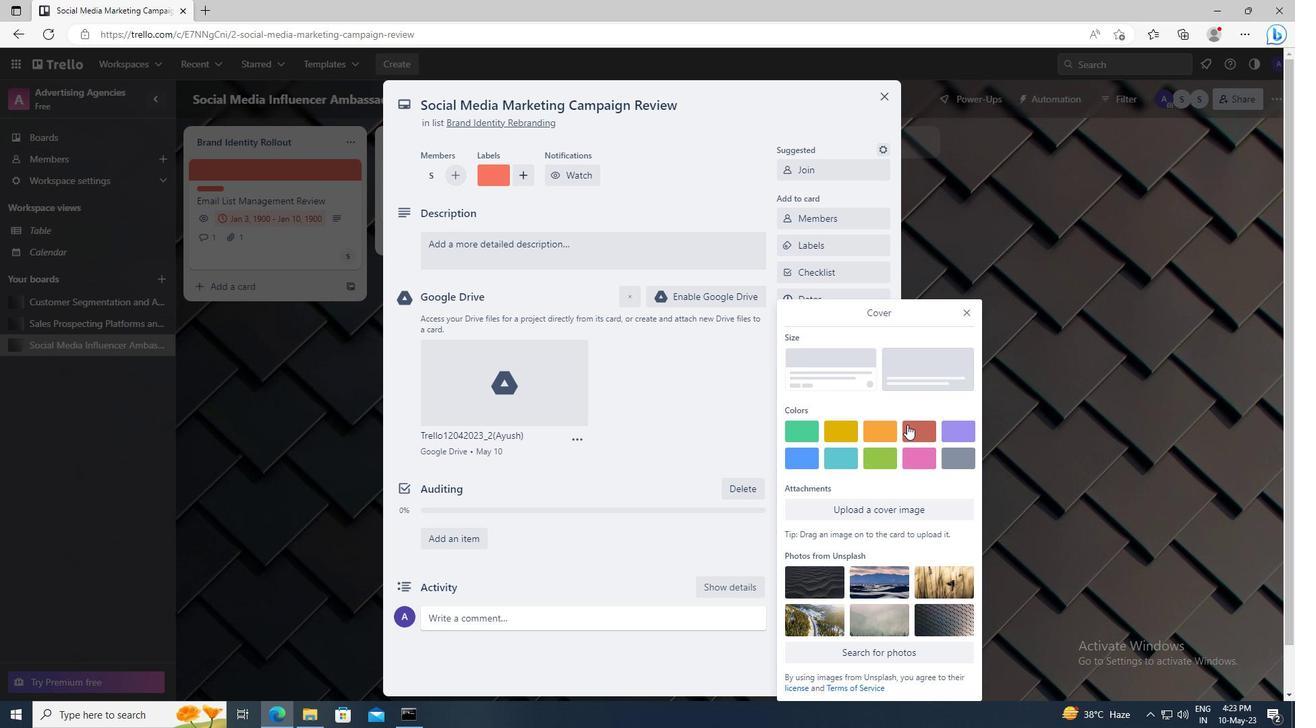 
Action: Mouse pressed left at (920, 428)
Screenshot: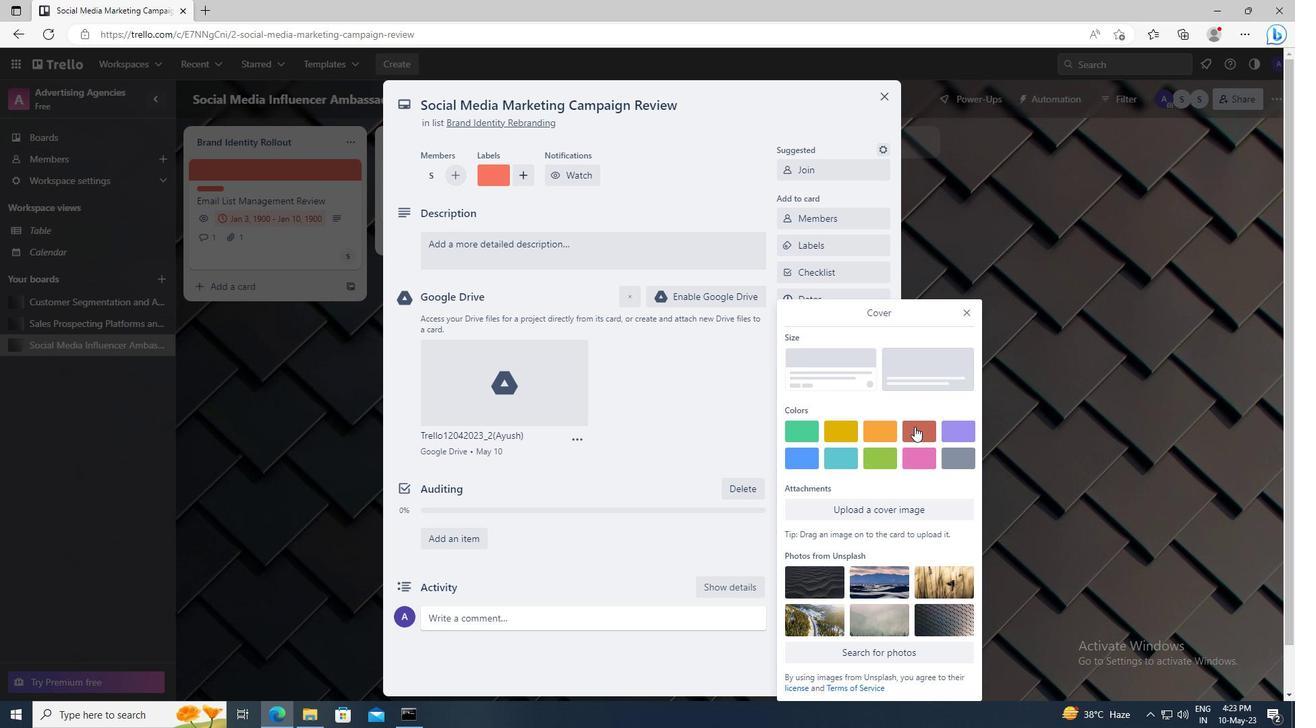 
Action: Mouse moved to (966, 289)
Screenshot: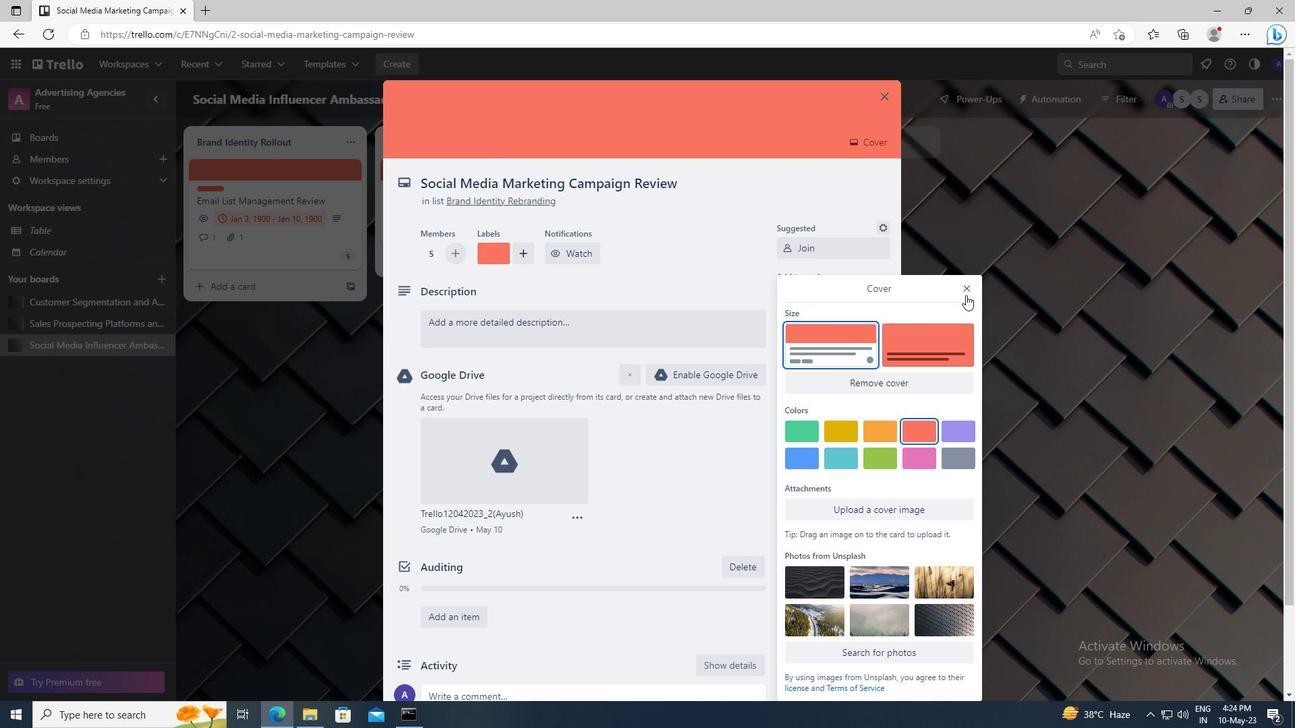 
Action: Mouse pressed left at (966, 289)
Screenshot: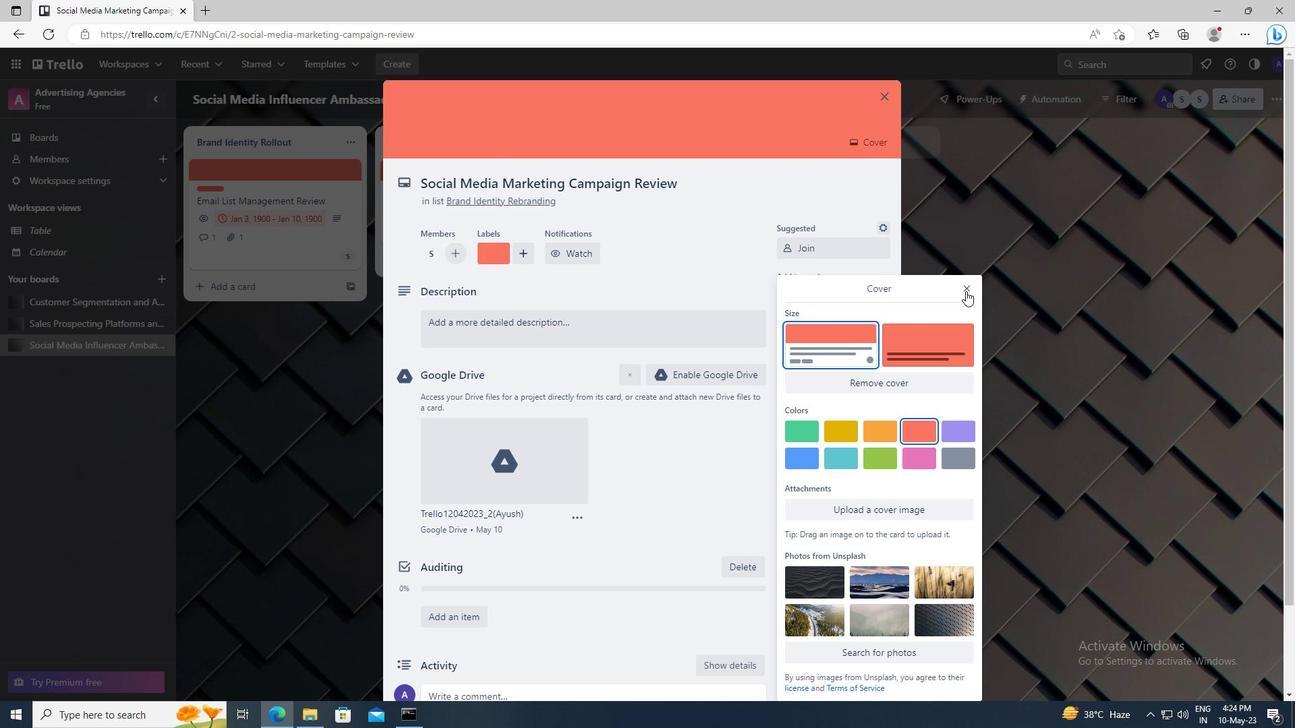 
Action: Mouse moved to (514, 332)
Screenshot: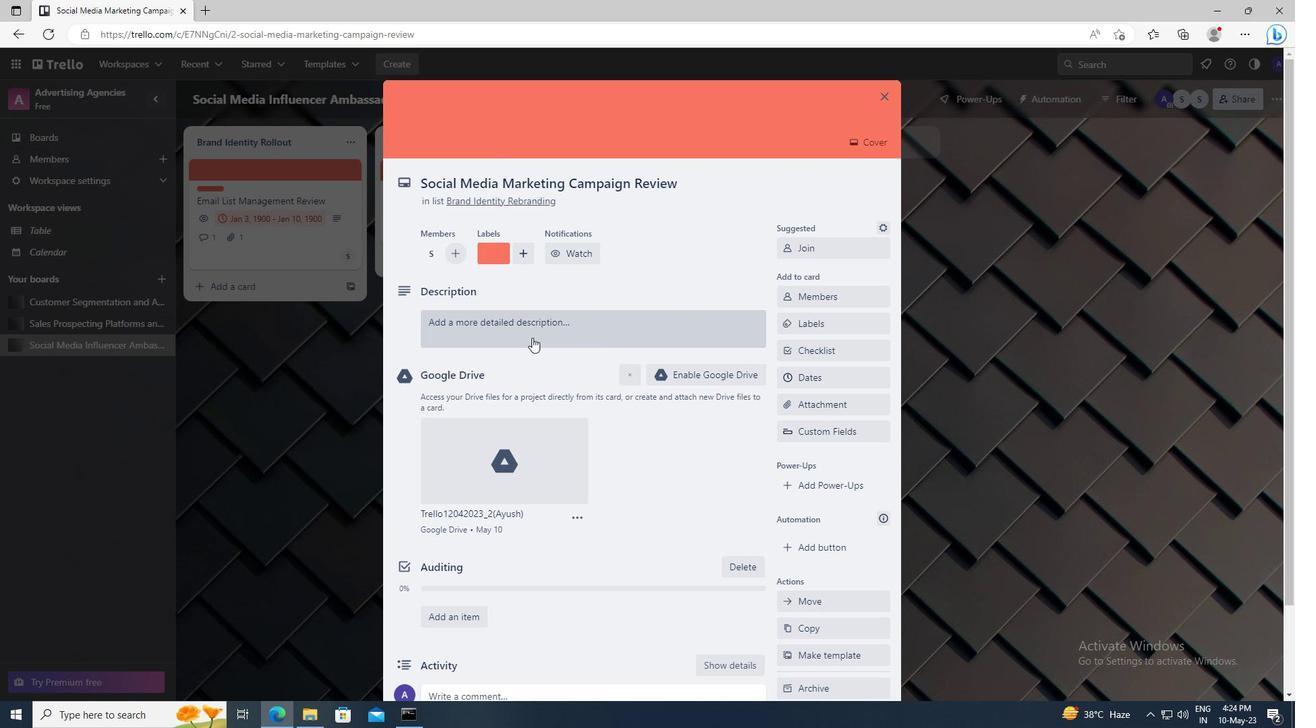 
Action: Mouse pressed left at (514, 332)
Screenshot: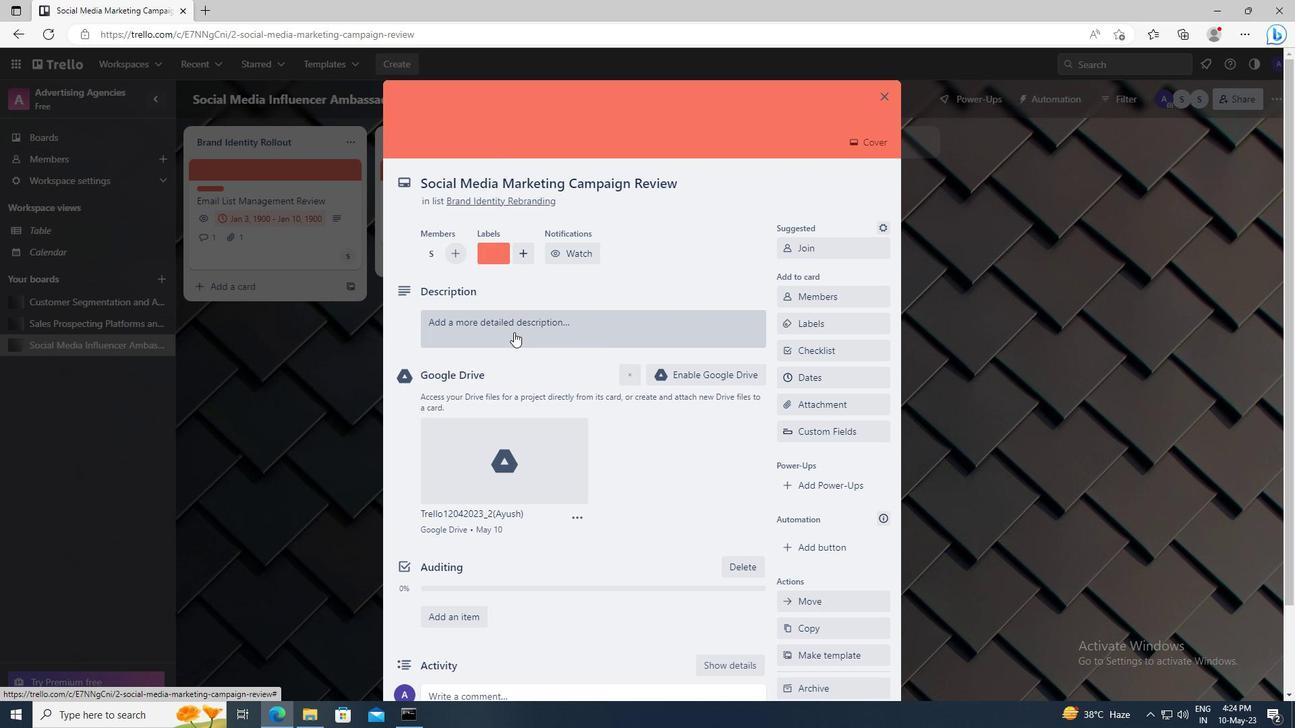 
Action: Key pressed <Key.shift>PLAN<Key.space>AND<Key.space>EXECUTE<Key.space>COMPANY<Key.space>TEAM-BUILDING<Key.space>ACTIVITY<Key.space>AT<Key.space>A<Key.space>PAINTBALL<Key.space>FIELD
Screenshot: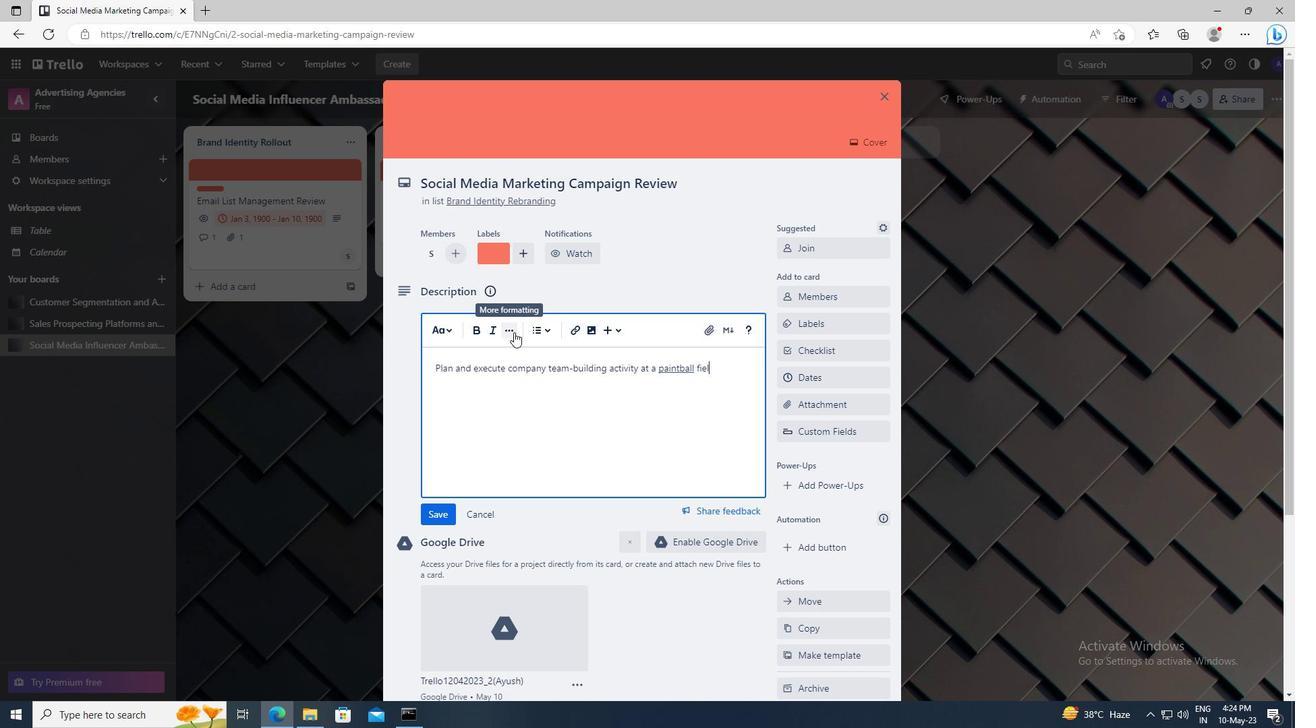 
Action: Mouse scrolled (514, 331) with delta (0, 0)
Screenshot: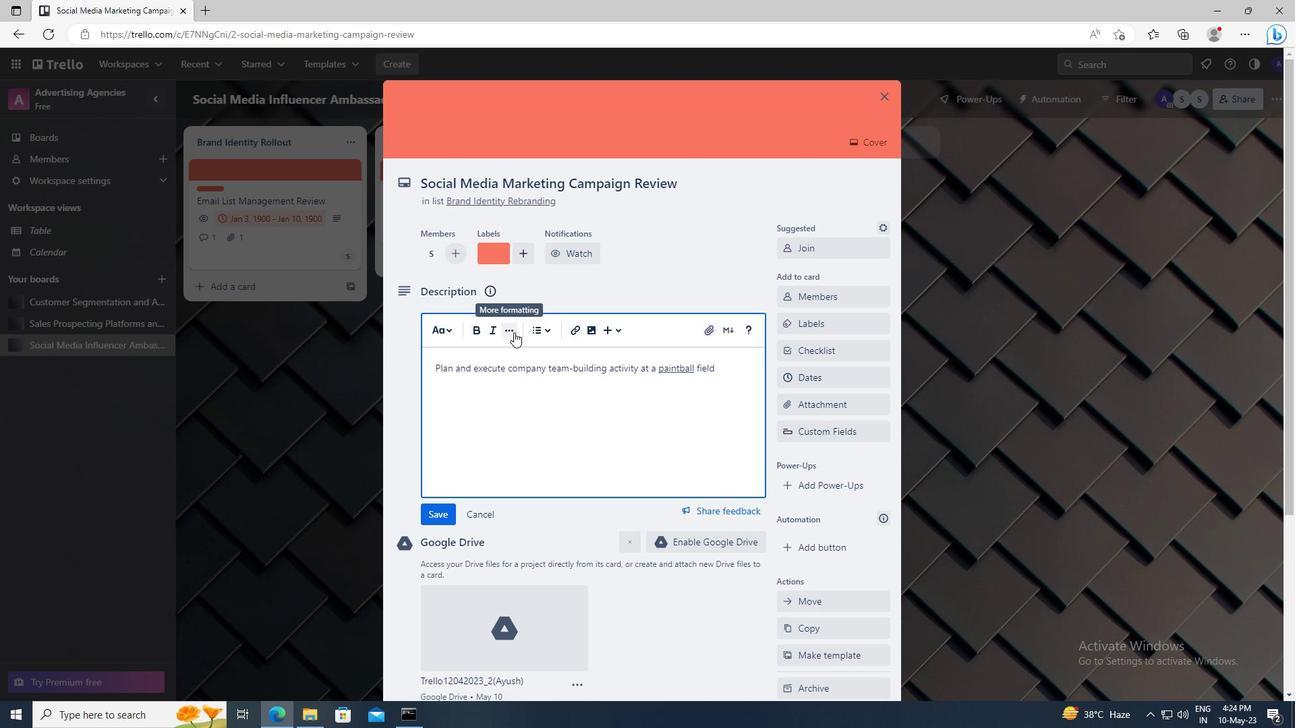 
Action: Mouse moved to (450, 416)
Screenshot: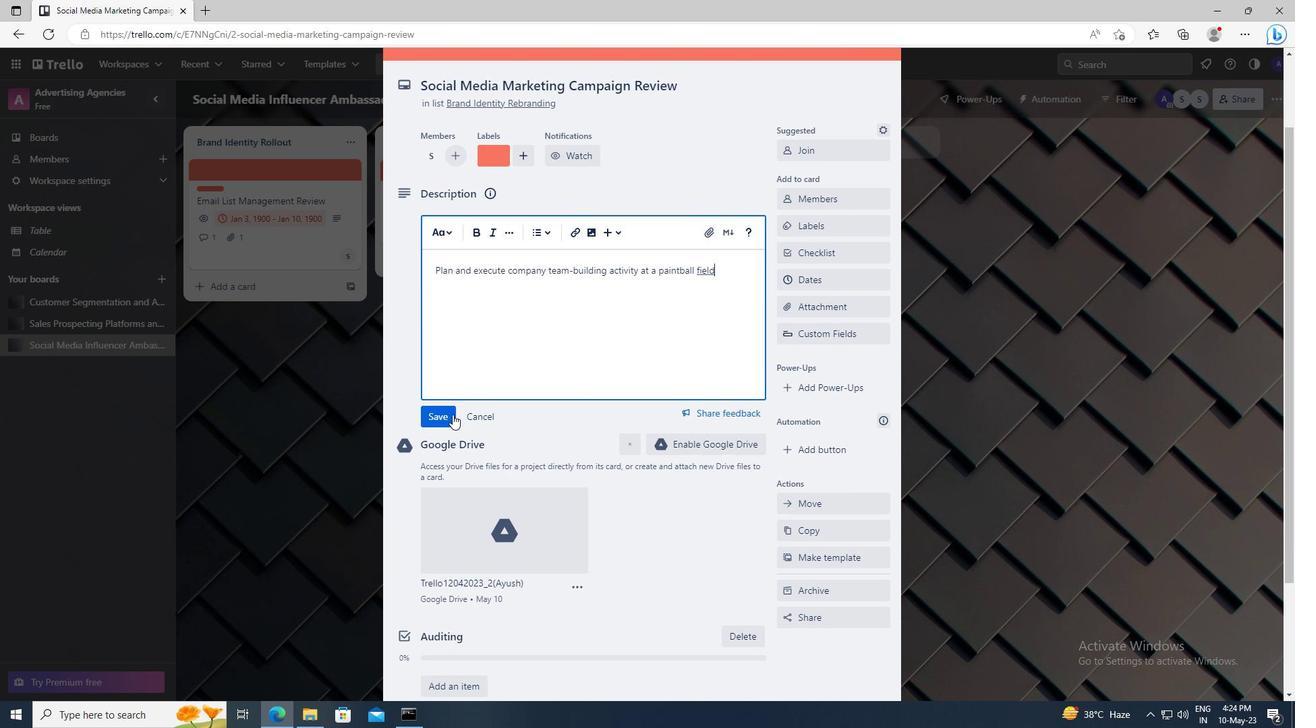 
Action: Mouse pressed left at (450, 416)
Screenshot: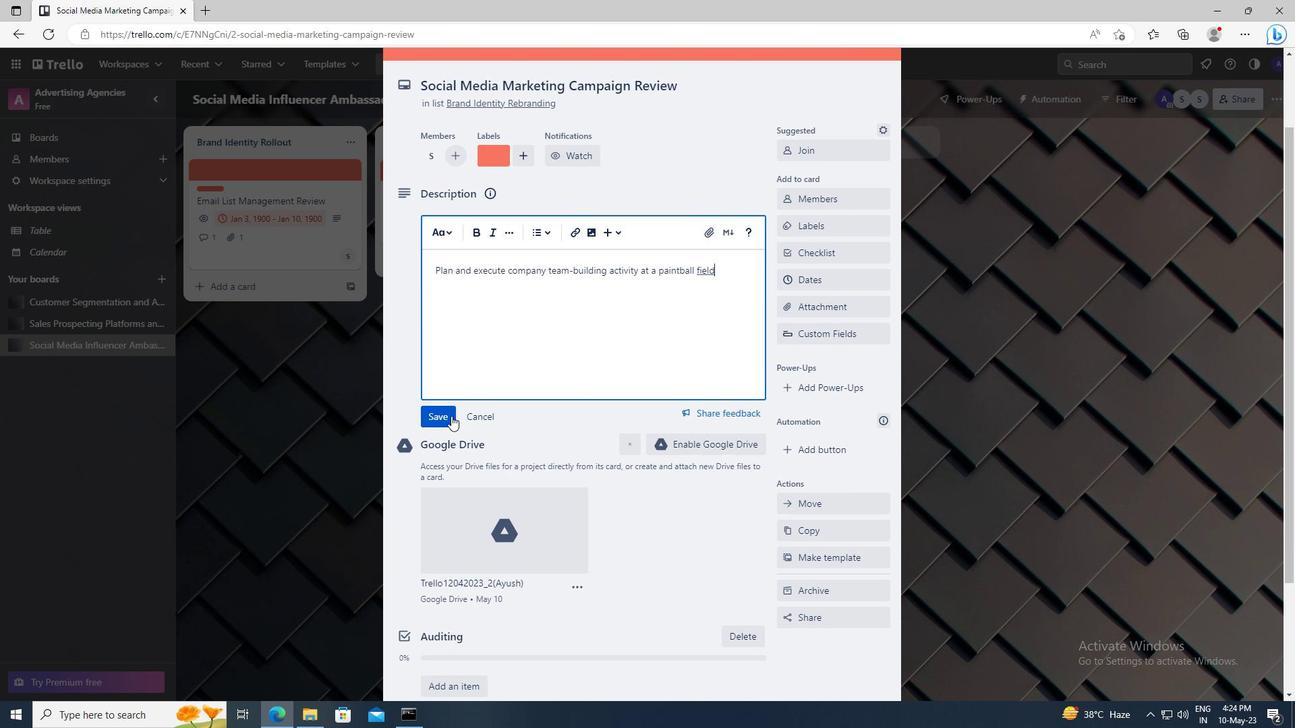 
Action: Mouse scrolled (450, 416) with delta (0, 0)
Screenshot: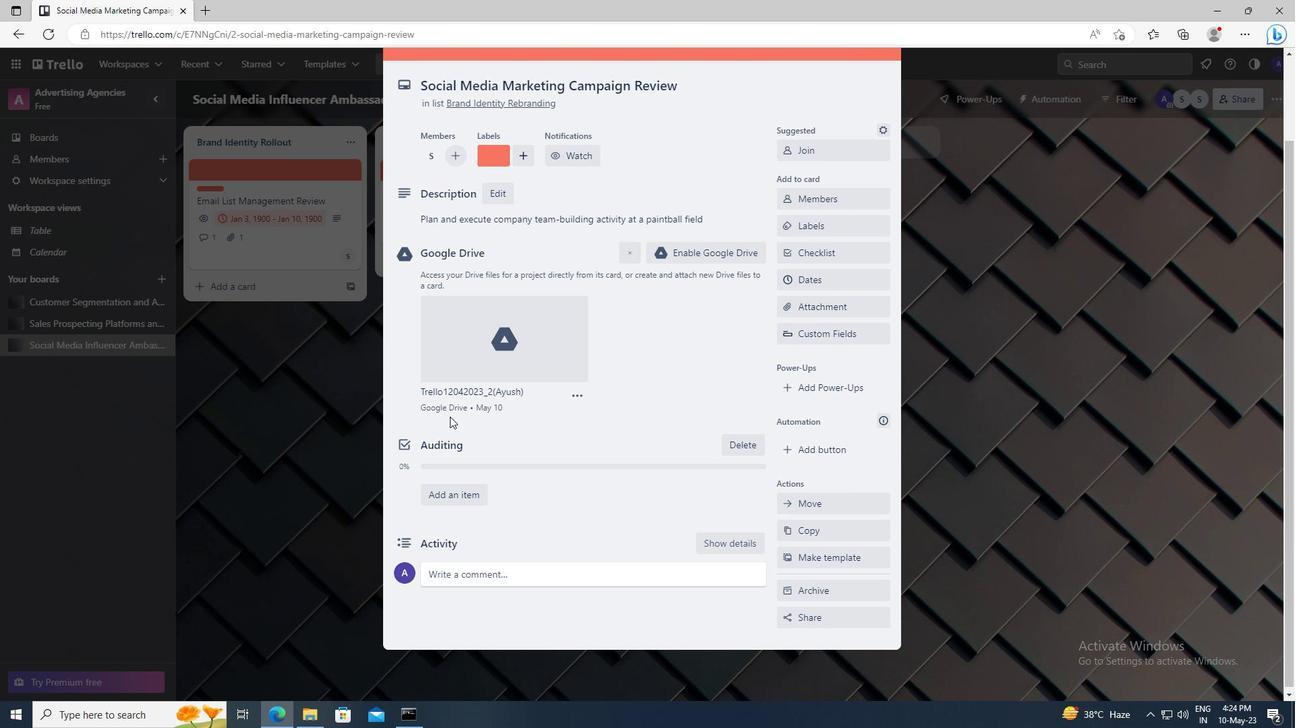 
Action: Mouse scrolled (450, 416) with delta (0, 0)
Screenshot: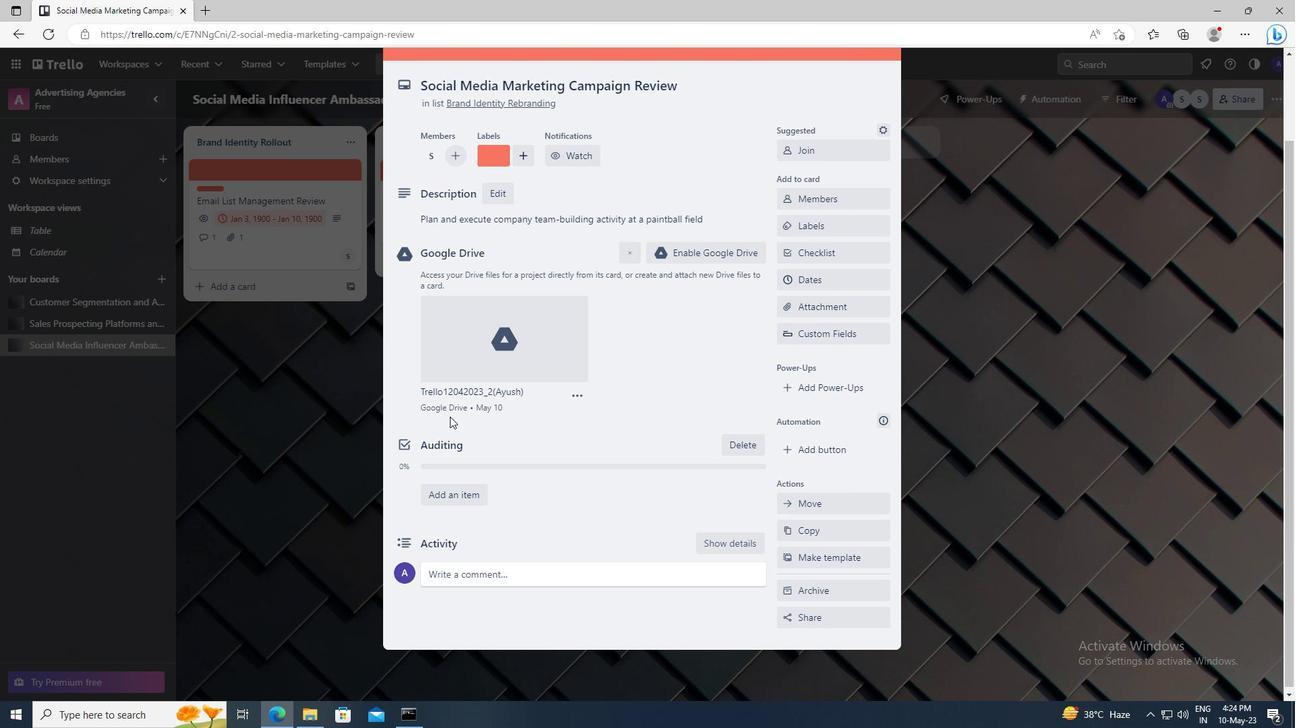 
Action: Mouse moved to (456, 570)
Screenshot: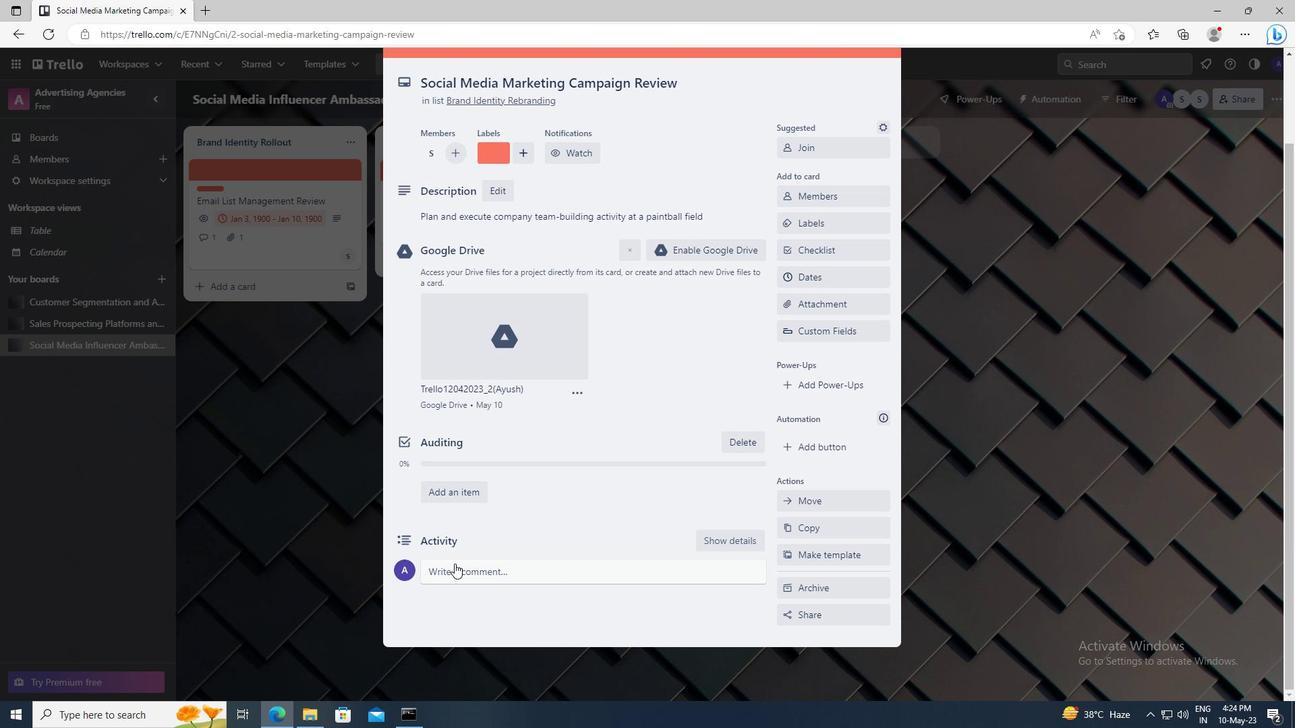 
Action: Mouse pressed left at (456, 570)
Screenshot: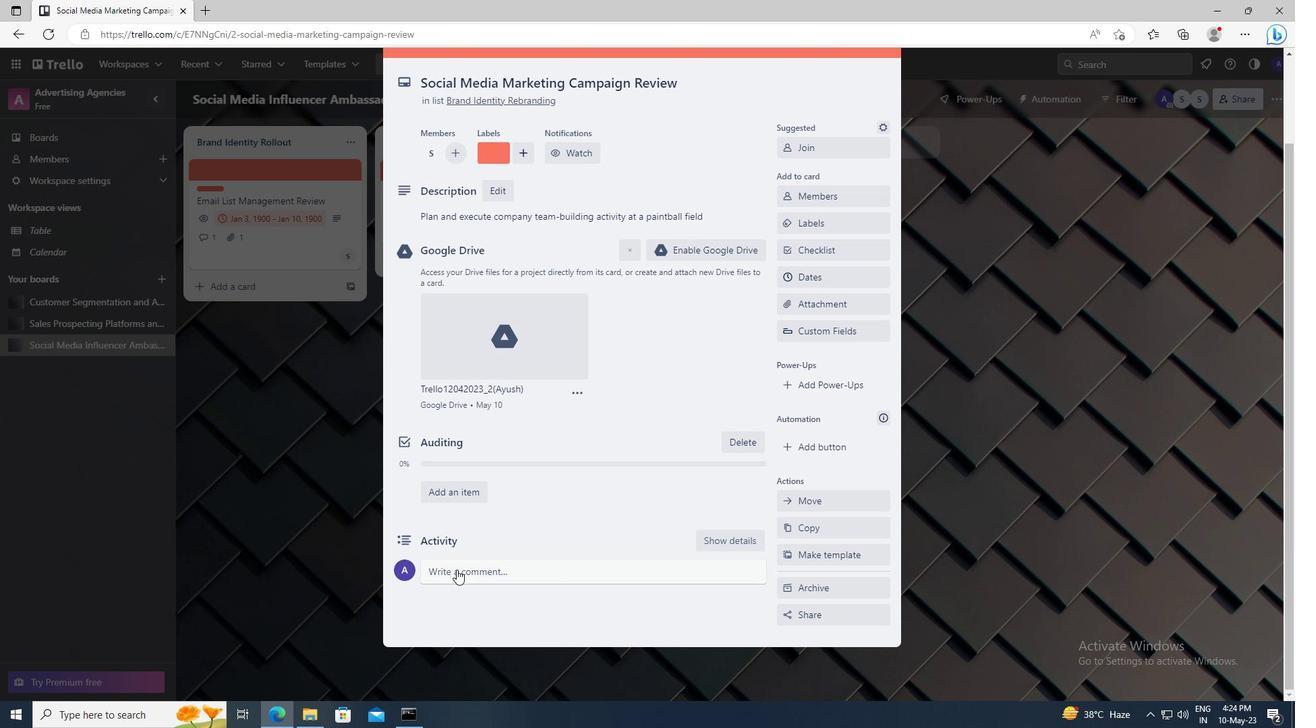 
Action: Key pressed <Key.shift>WE<Key.space>SHOULD<Key.space>APPROACH<Key.space>THIS<Key.space>TASK<Key.space>WITH<Key.space>A<Key.space>SENSE<Key.space>OF<Key.space>EXPERIMENTATION<Key.space>AND<Key.space>EXPLORATION,<Key.space>WILLING<Key.space>TO<Key.space>TRY<Key.space>NEW<Key.space>THINGS<Key.space>AND<Key.space>TAKE<Key.space>RISKS.
Screenshot: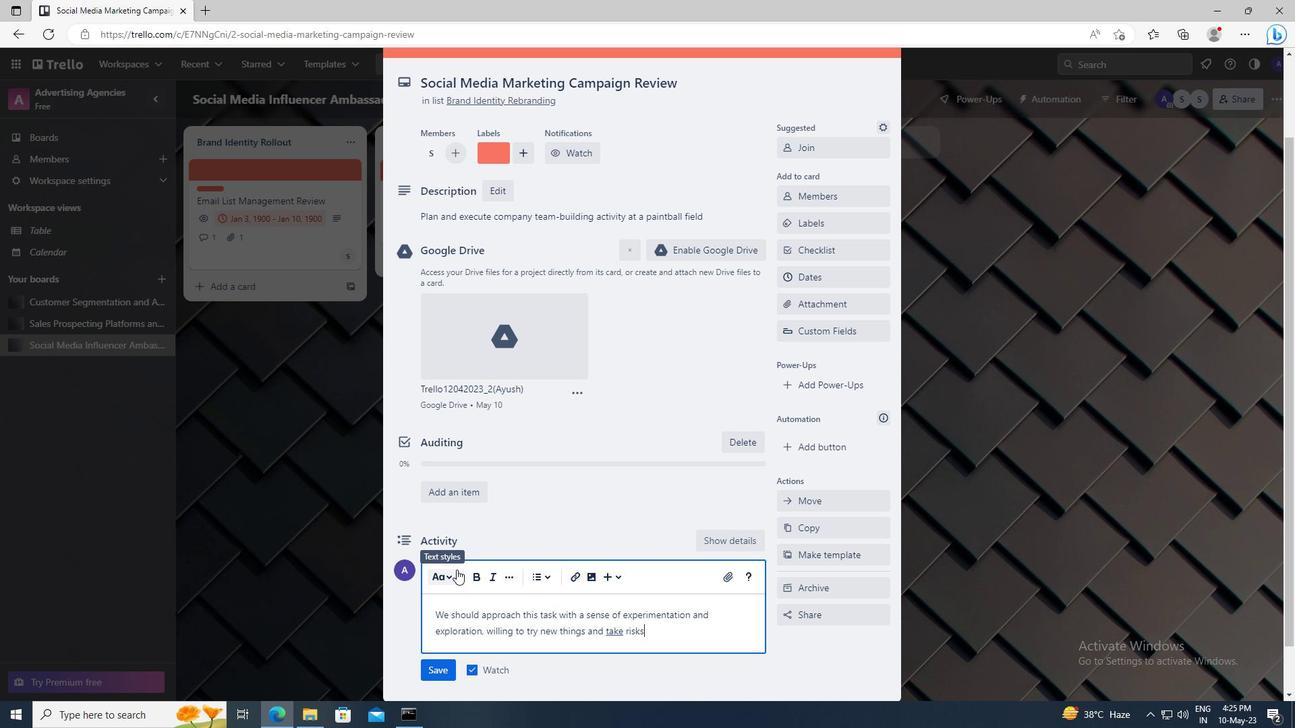 
Action: Mouse scrolled (456, 569) with delta (0, 0)
Screenshot: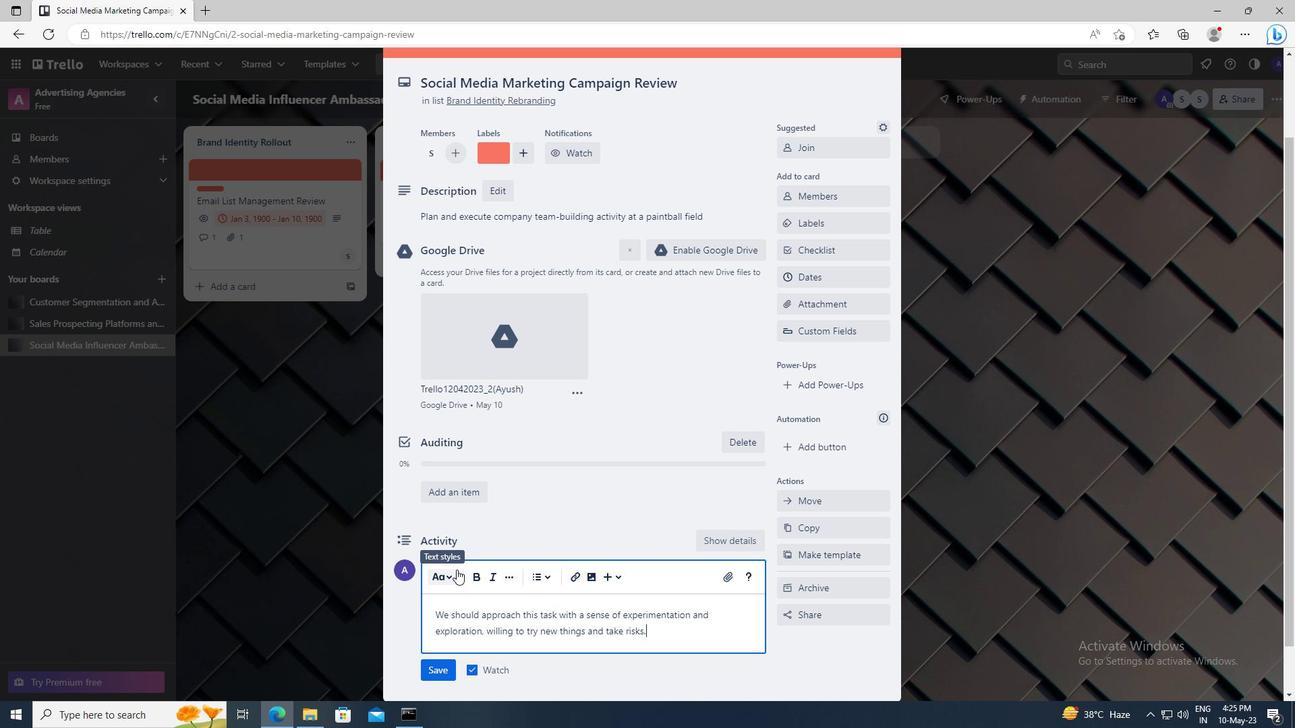 
Action: Mouse moved to (441, 620)
Screenshot: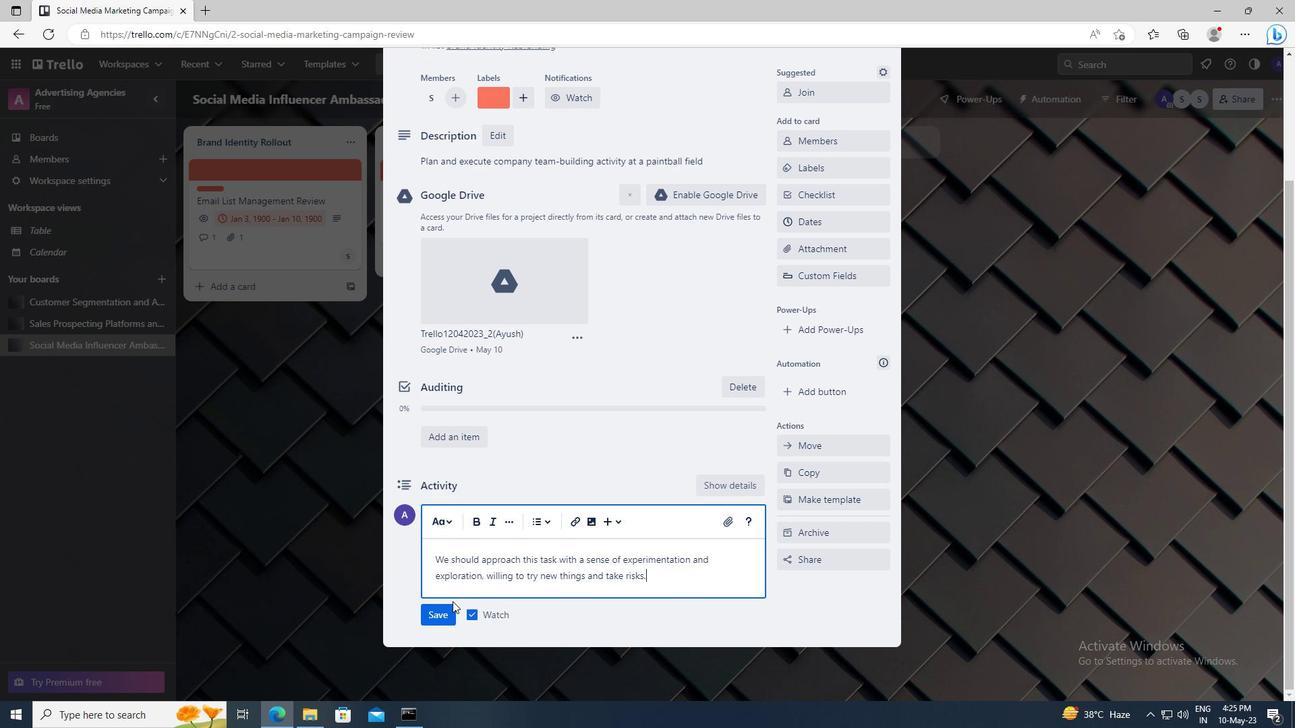 
Action: Mouse pressed left at (441, 620)
Screenshot: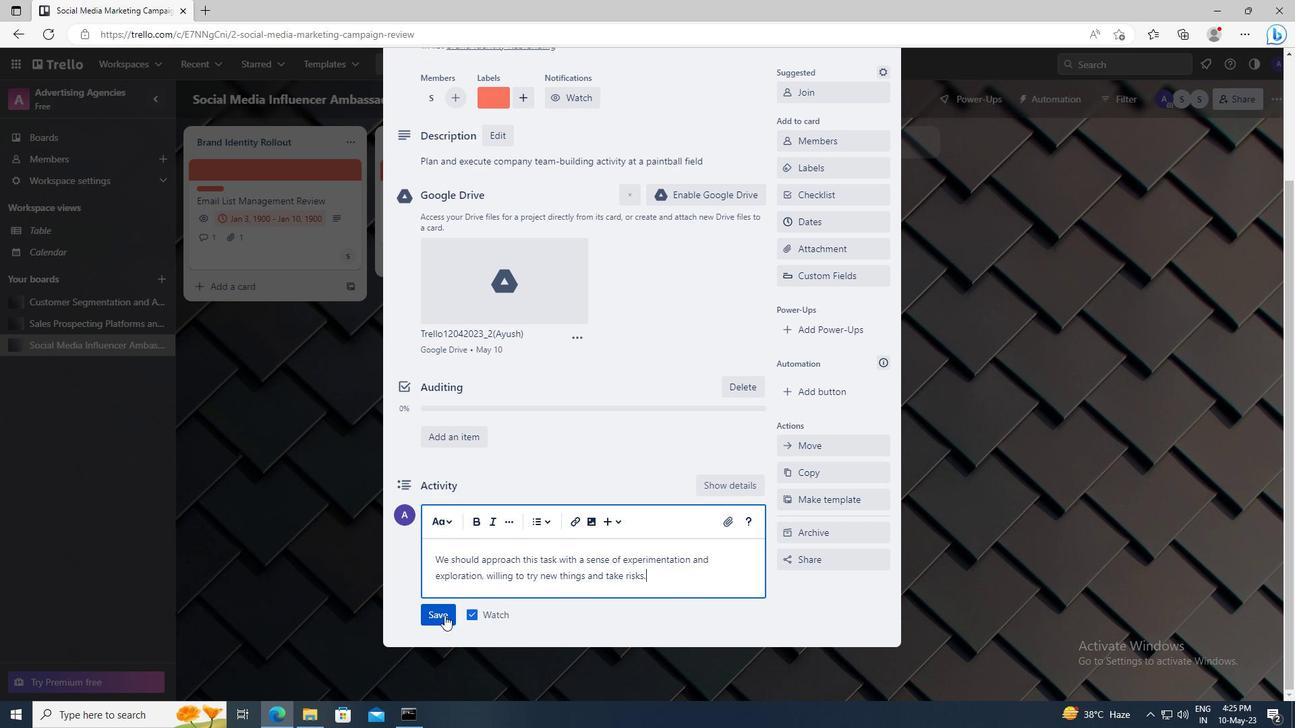 
Action: Mouse moved to (773, 481)
Screenshot: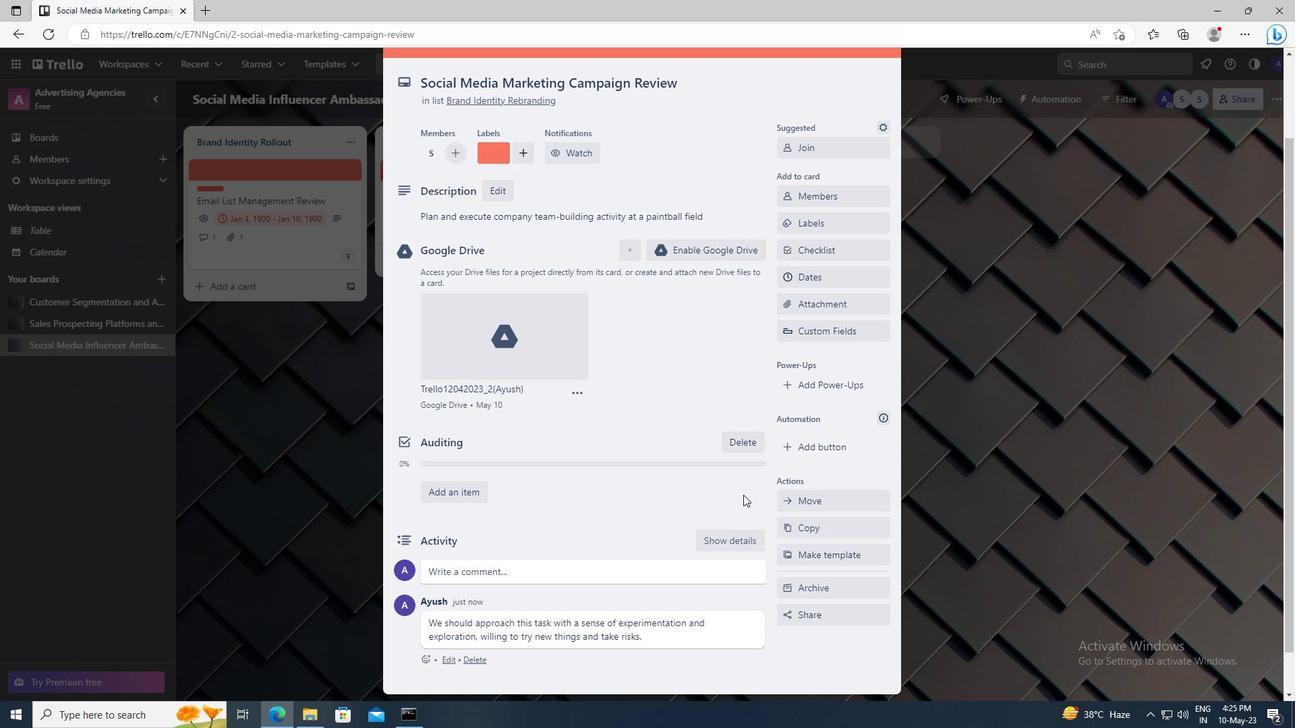 
Action: Mouse scrolled (773, 481) with delta (0, 0)
Screenshot: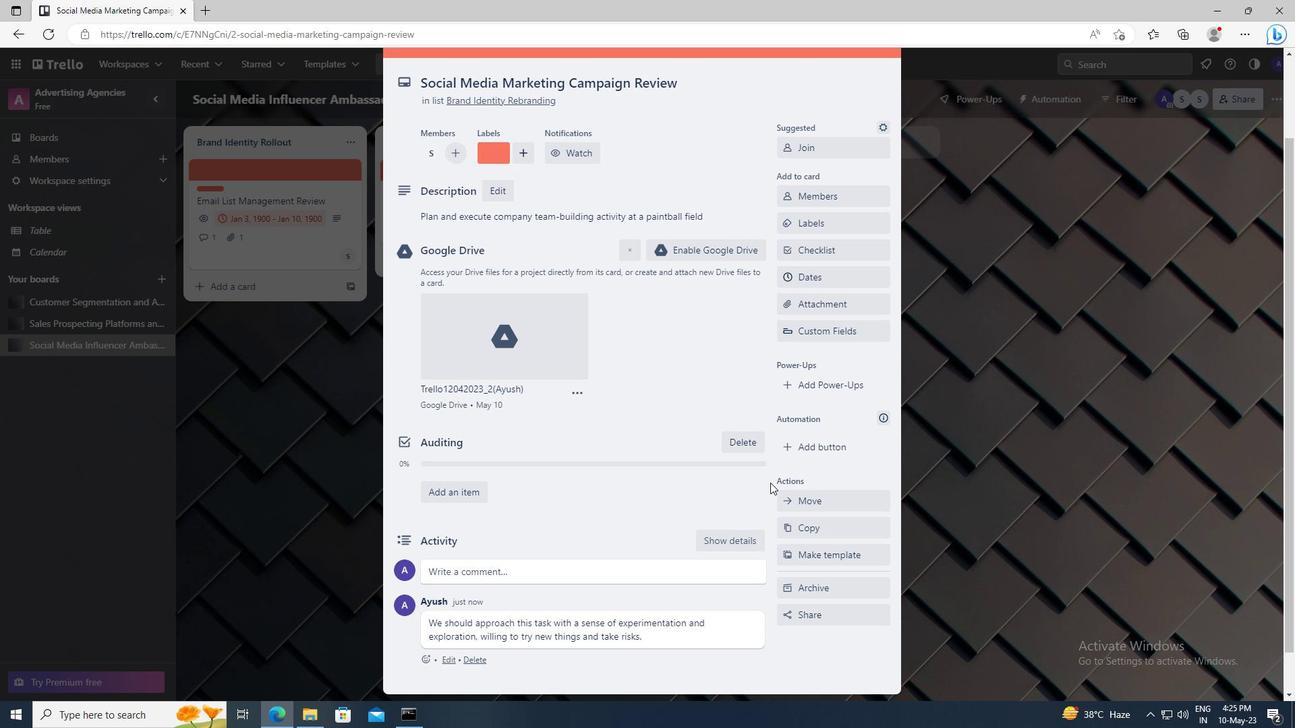 
Action: Mouse moved to (822, 375)
Screenshot: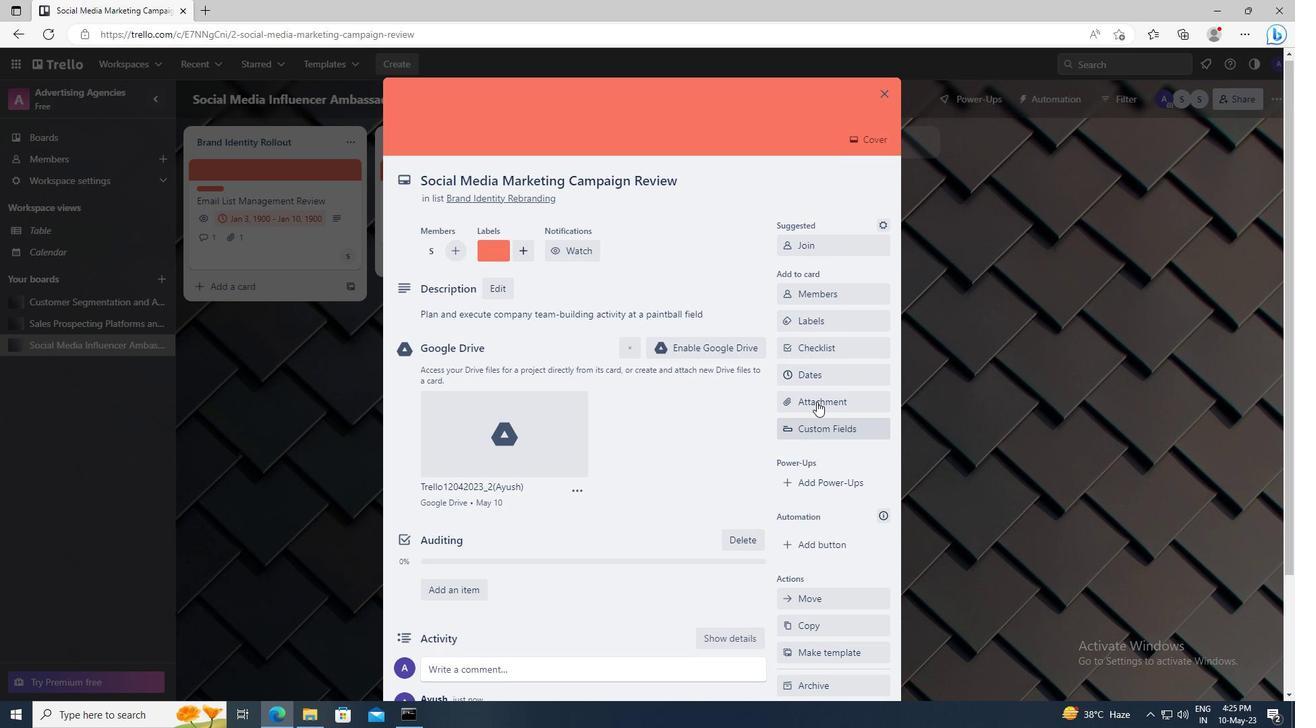 
Action: Mouse pressed left at (822, 375)
Screenshot: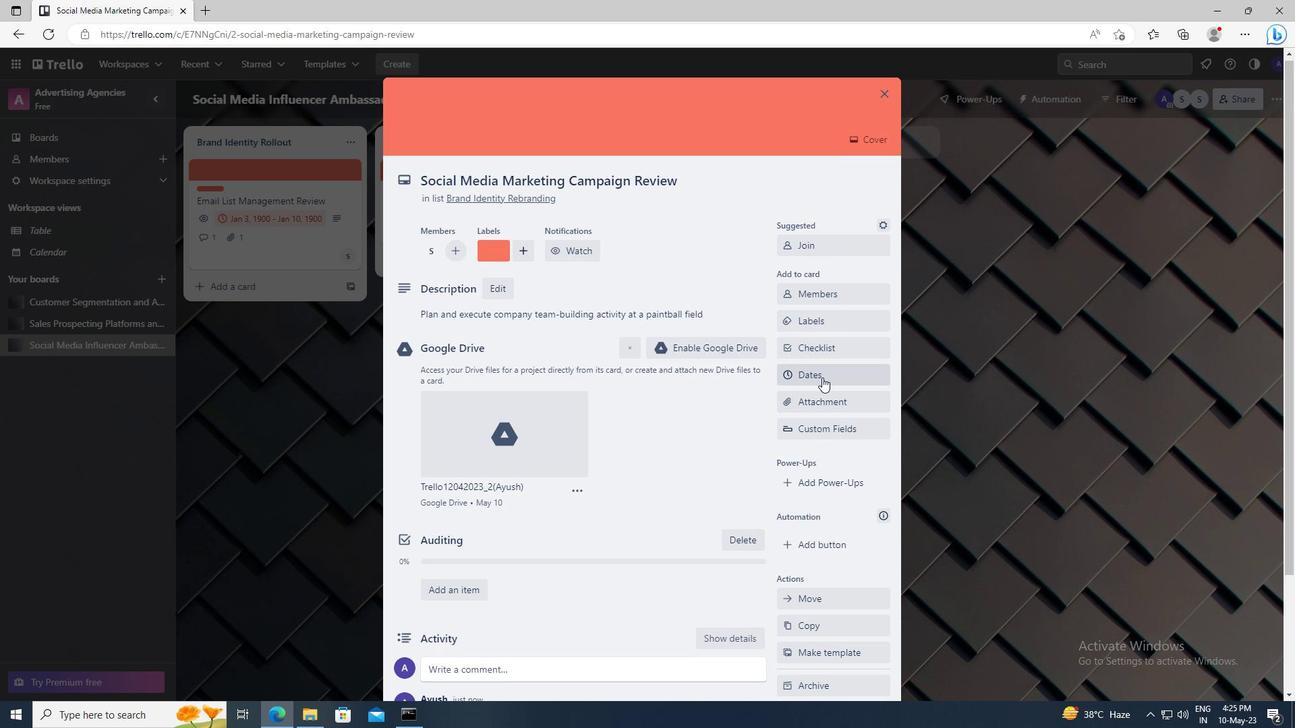 
Action: Mouse moved to (790, 346)
Screenshot: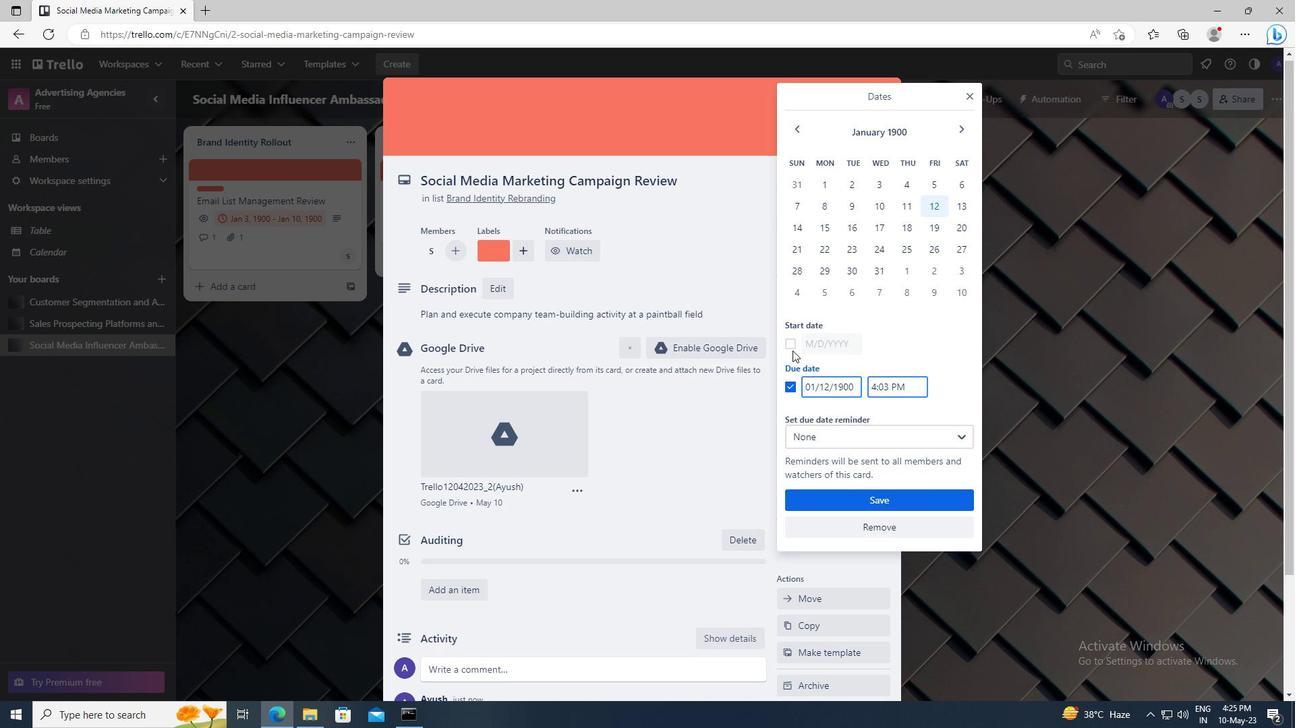 
Action: Mouse pressed left at (790, 346)
Screenshot: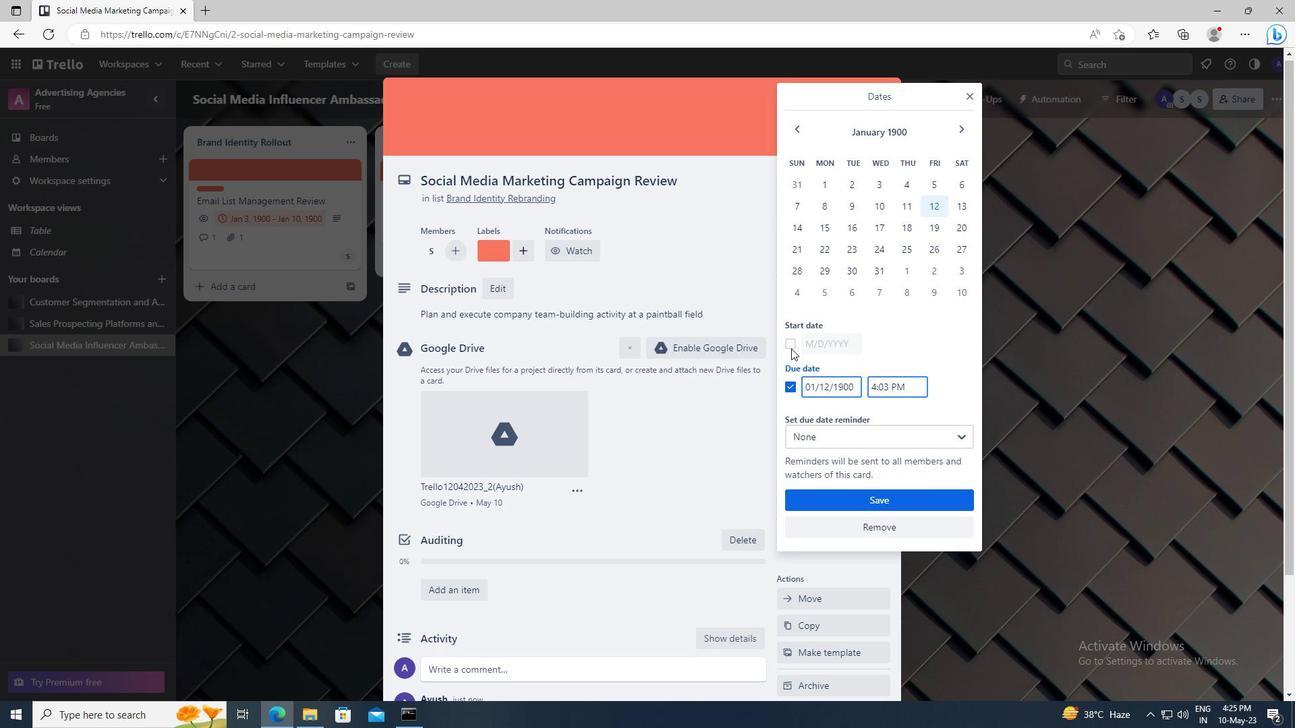 
Action: Mouse moved to (852, 340)
Screenshot: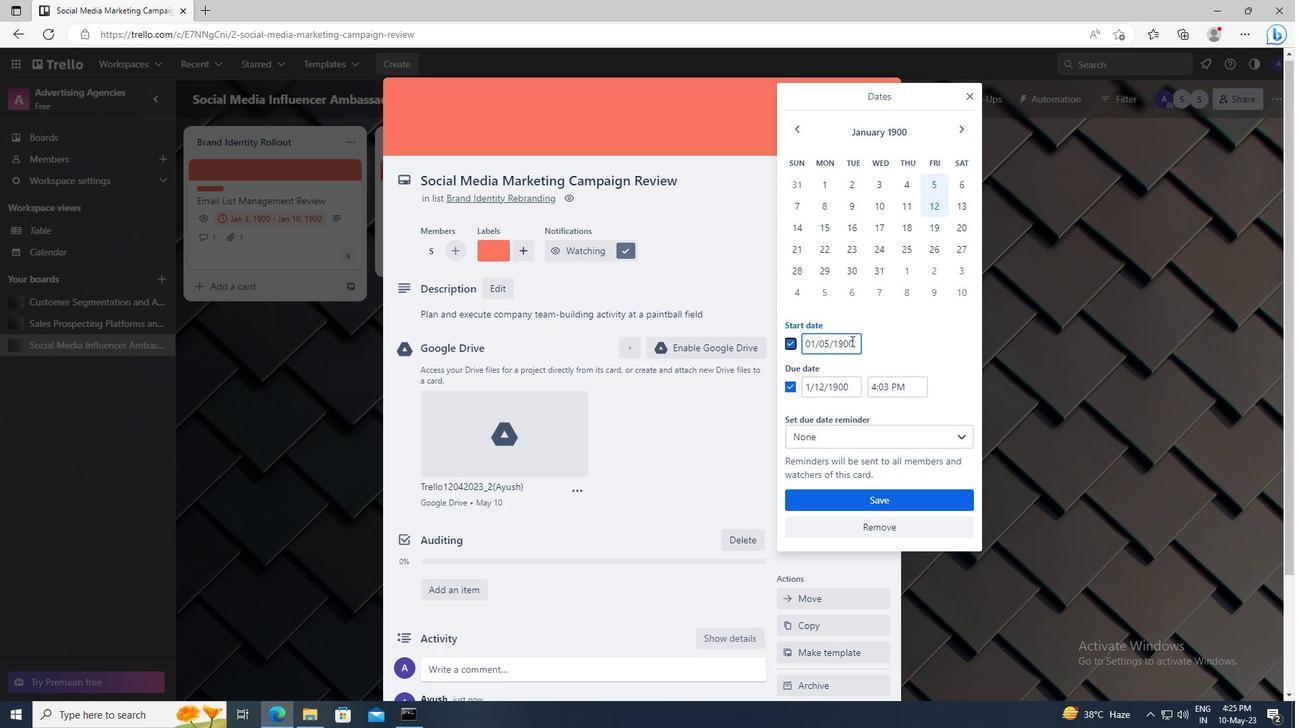 
Action: Mouse pressed left at (852, 340)
Screenshot: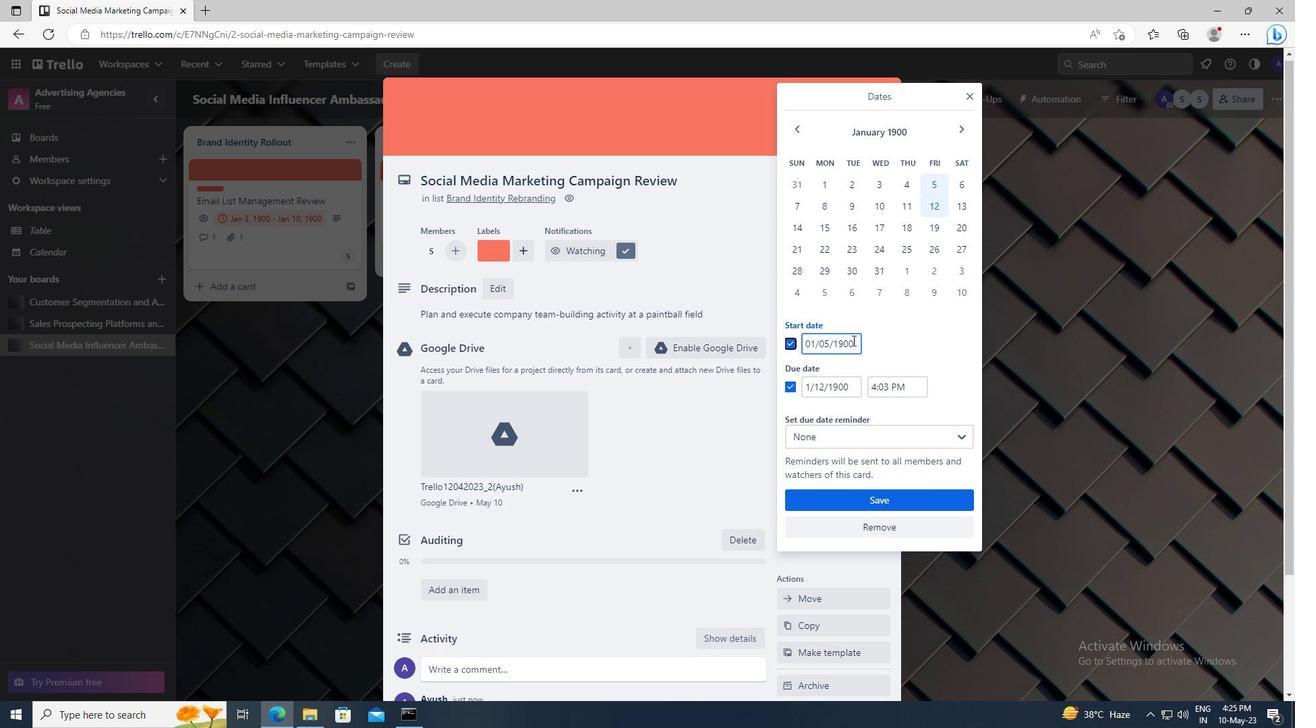 
Action: Key pressed <Key.left><Key.left><Key.left><Key.left><Key.left><Key.backspace>6
Screenshot: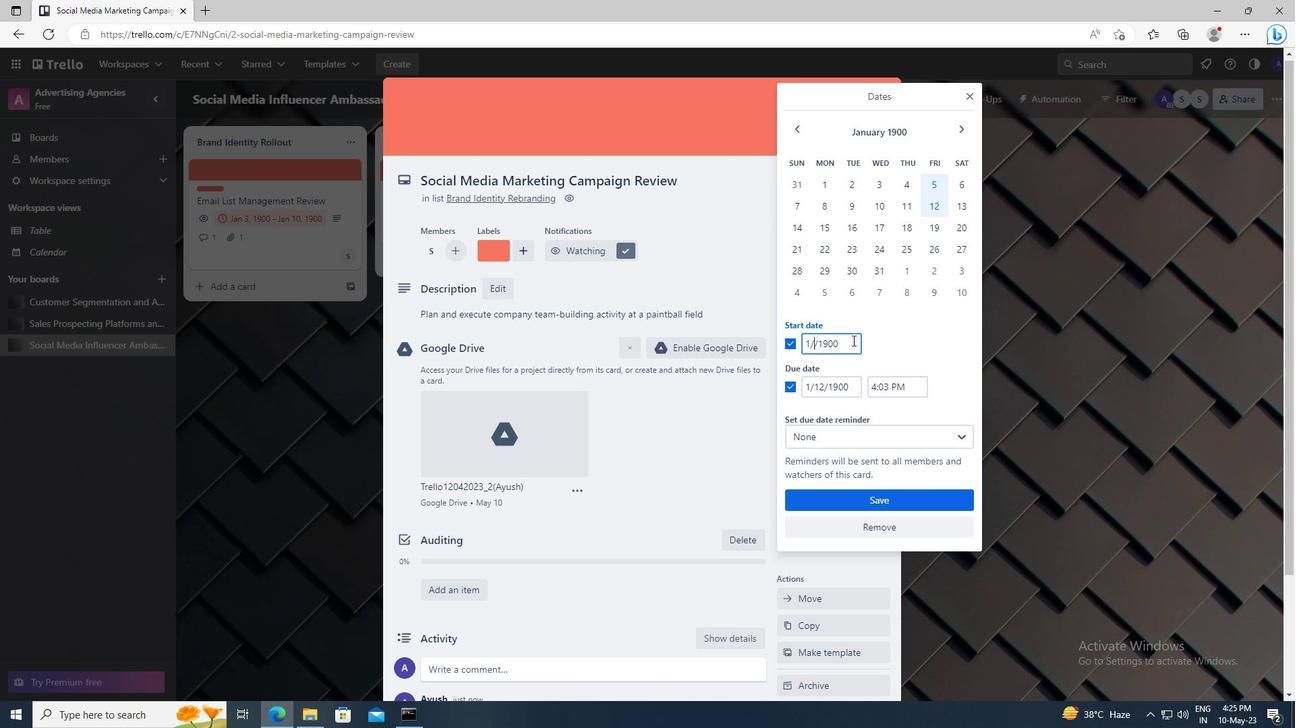 
Action: Mouse moved to (854, 389)
Screenshot: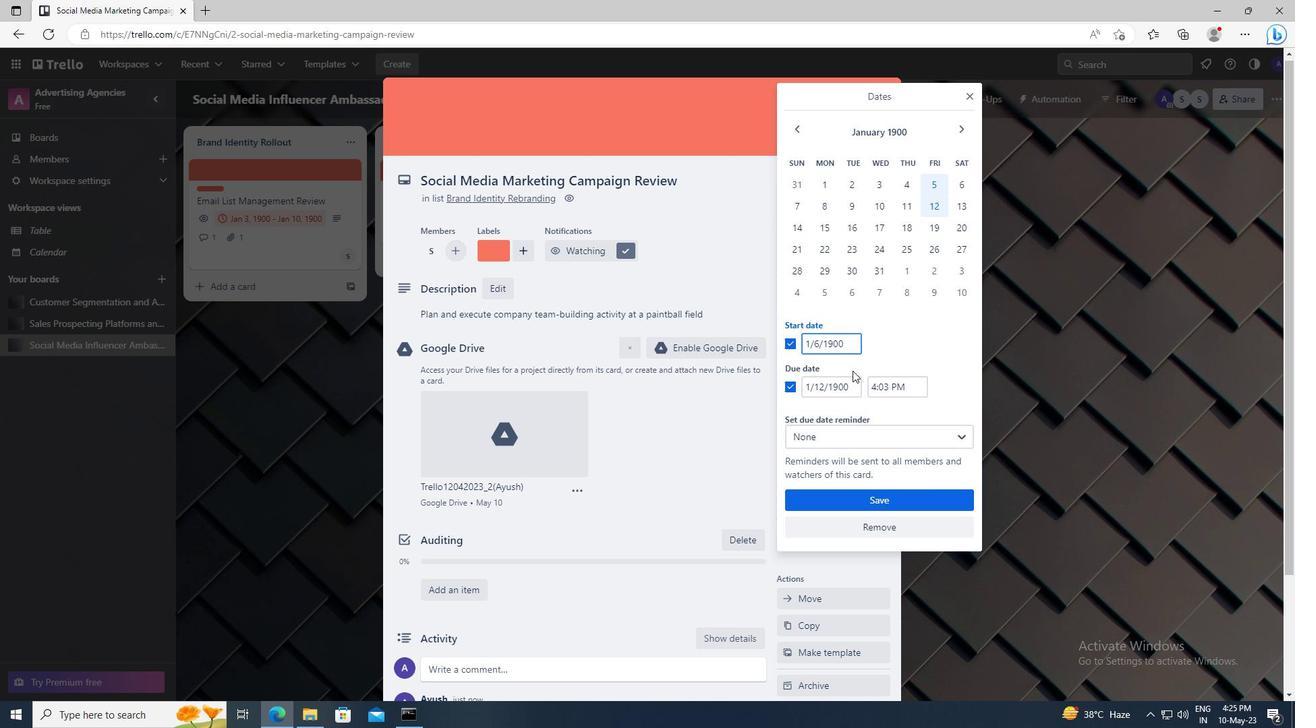 
Action: Mouse pressed left at (854, 389)
Screenshot: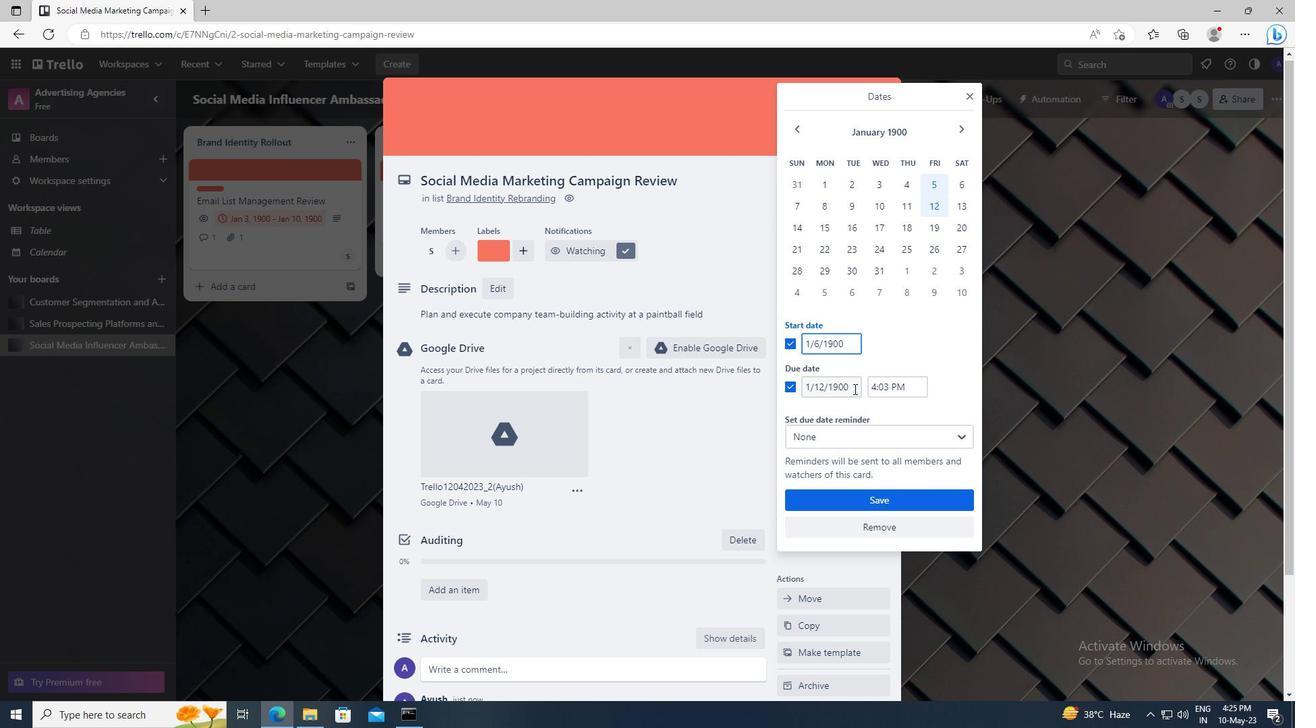 
Action: Key pressed <Key.left><Key.left><Key.left><Key.left><Key.left><Key.backspace><Key.backspace>13
Screenshot: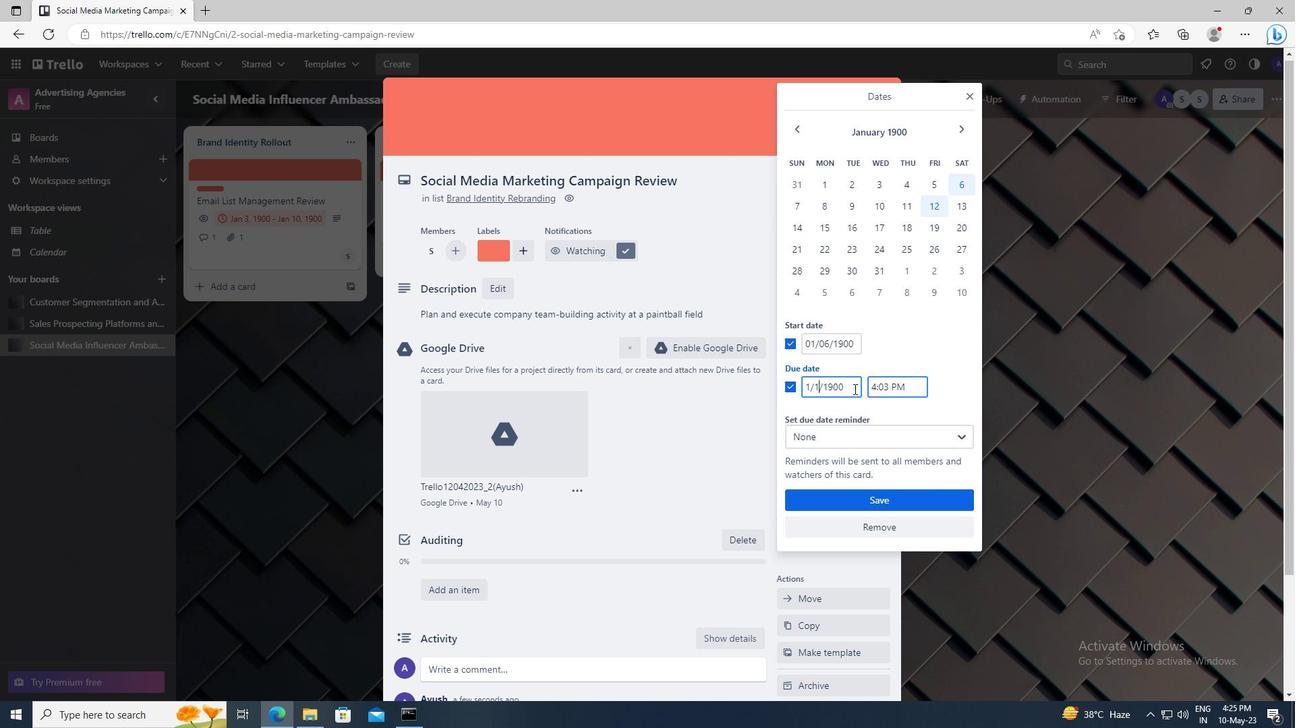 
Action: Mouse moved to (860, 505)
Screenshot: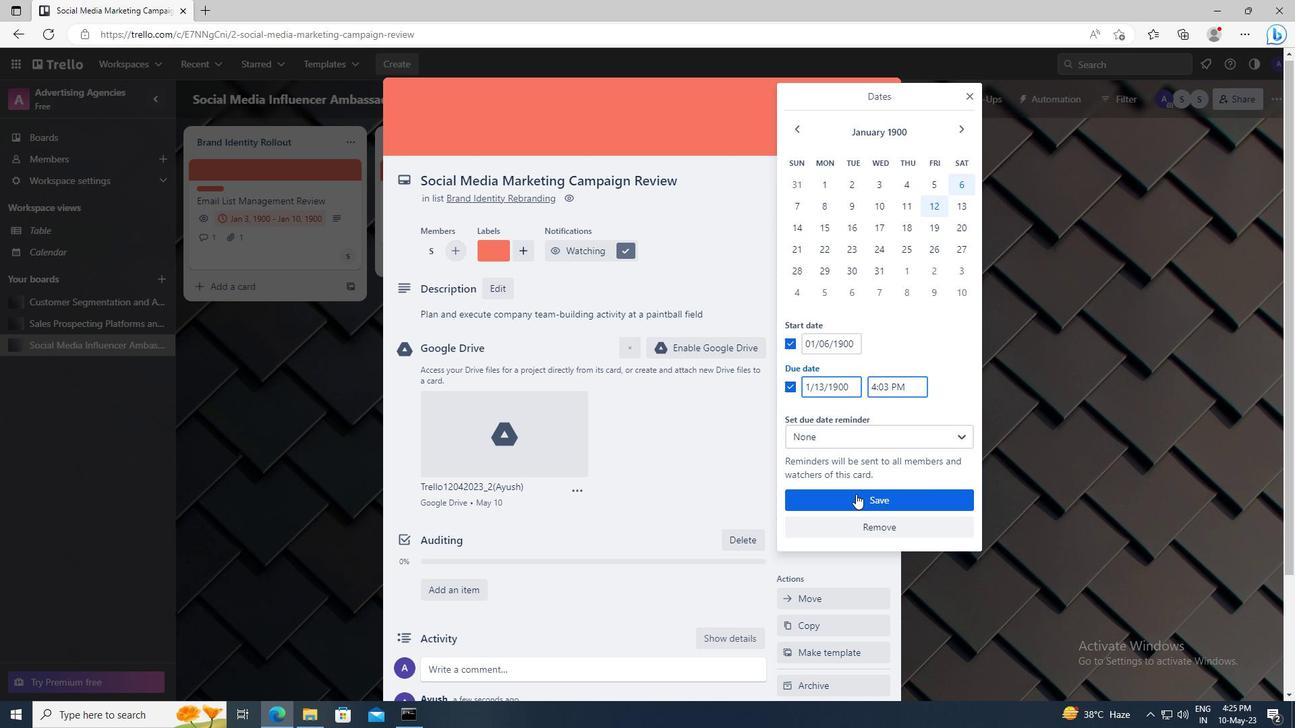 
Action: Mouse pressed left at (860, 505)
Screenshot: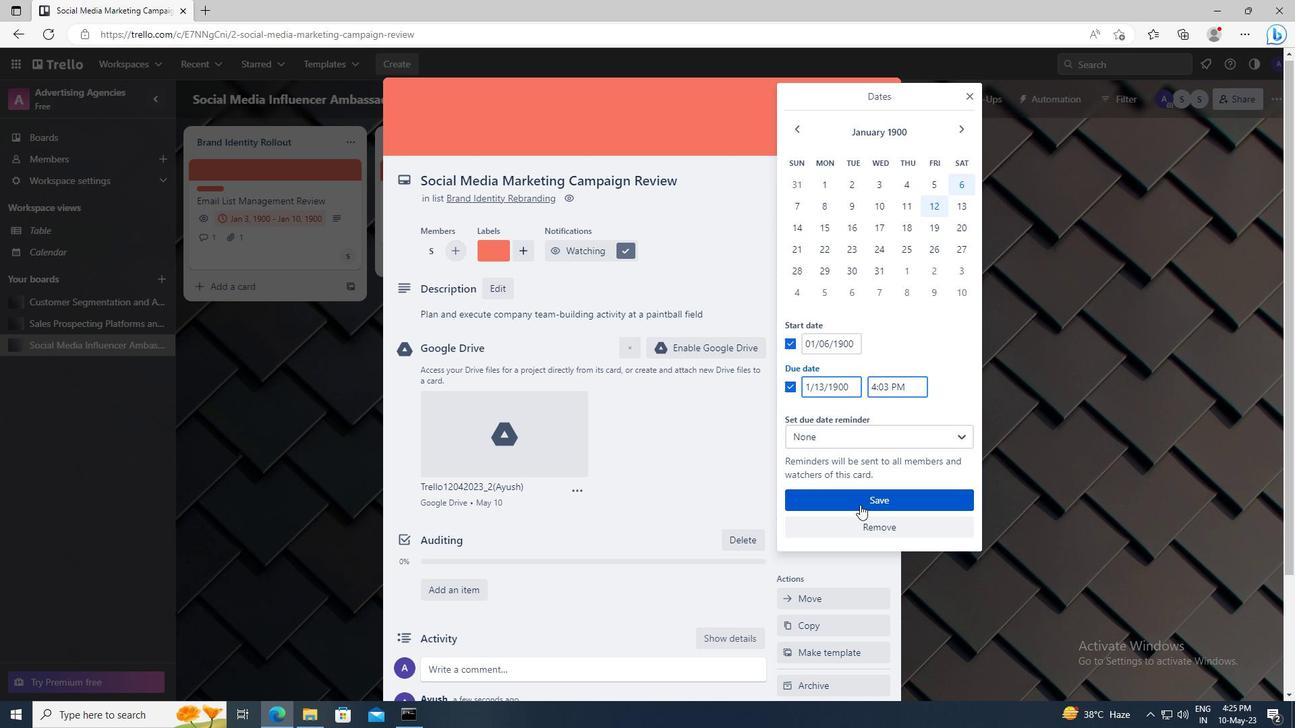 
